 Task: Add a signature Catherine Martinez containing Have a good one, Catherine Martinez to email address softage.10@softage.net and add a folder Public relations
Action: Mouse moved to (128, 113)
Screenshot: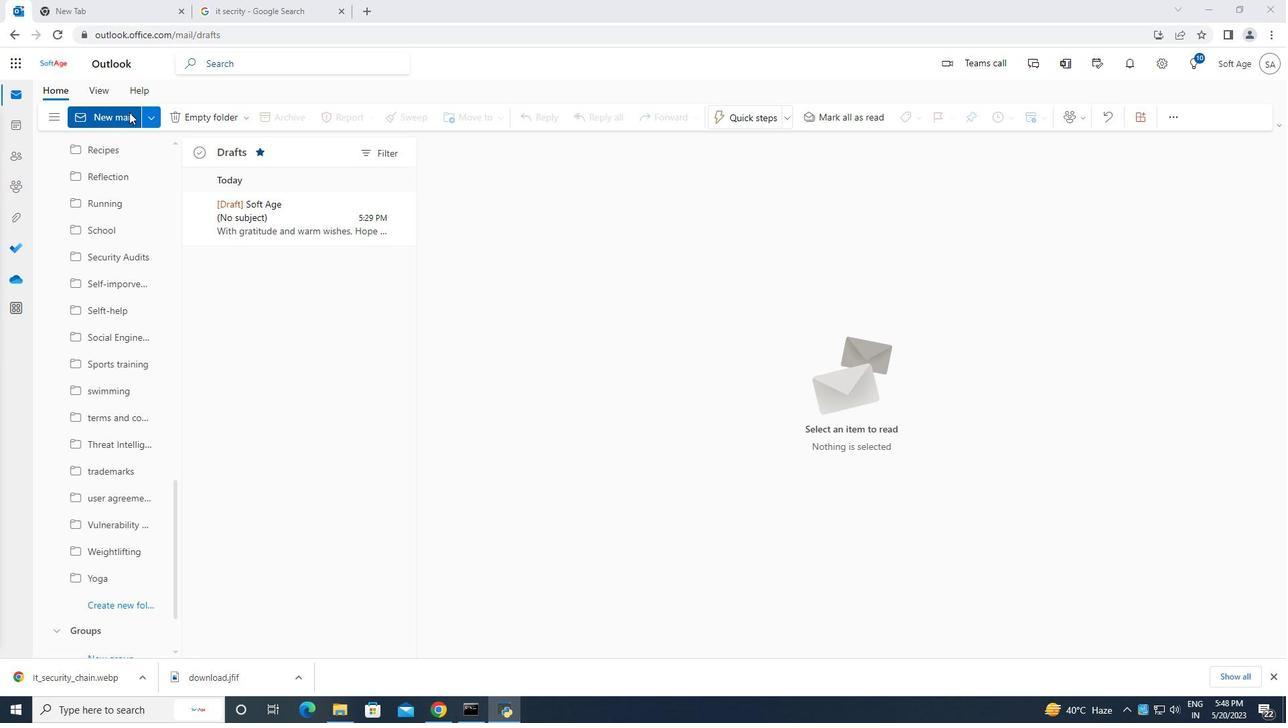 
Action: Mouse pressed left at (128, 113)
Screenshot: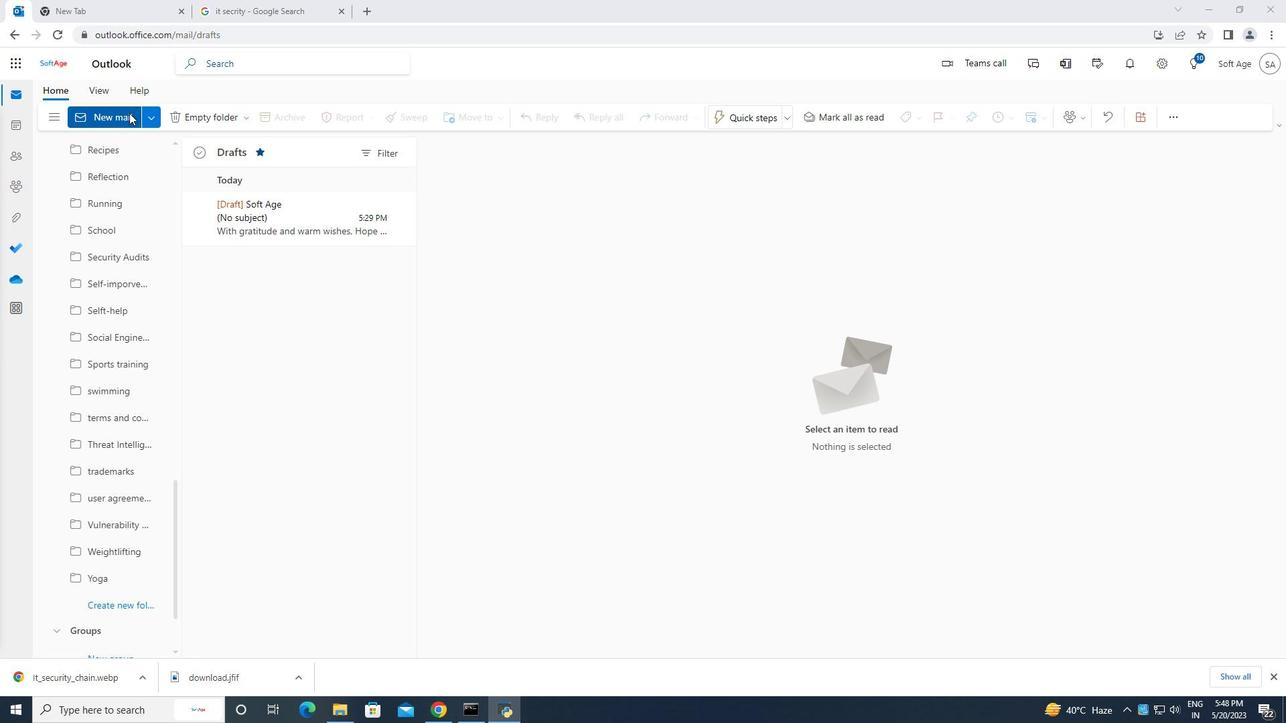
Action: Mouse moved to (867, 116)
Screenshot: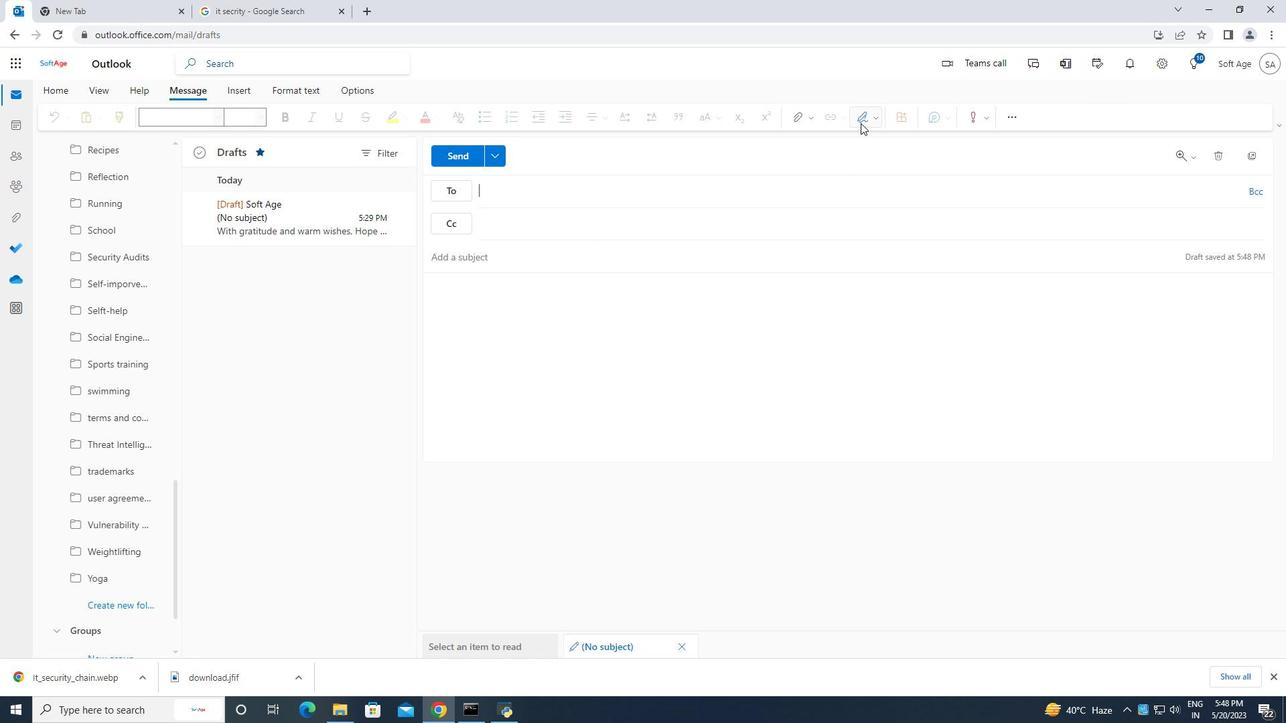 
Action: Mouse pressed left at (867, 116)
Screenshot: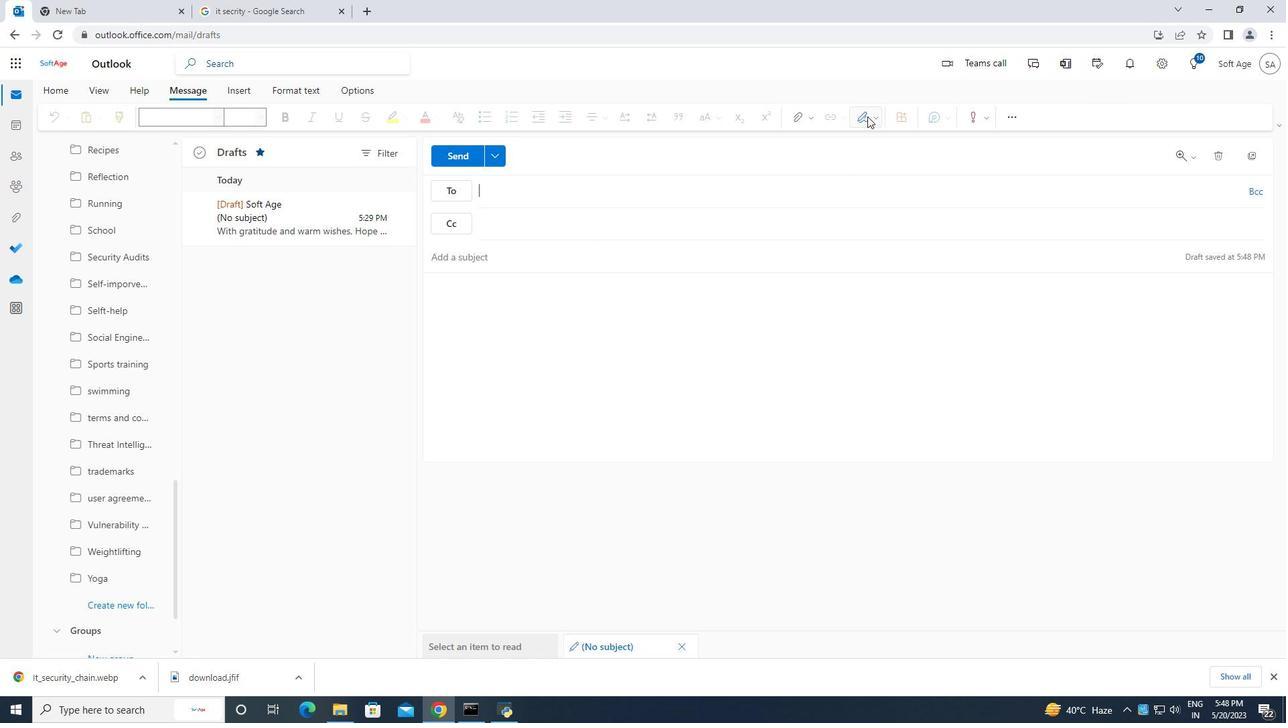 
Action: Mouse moved to (826, 170)
Screenshot: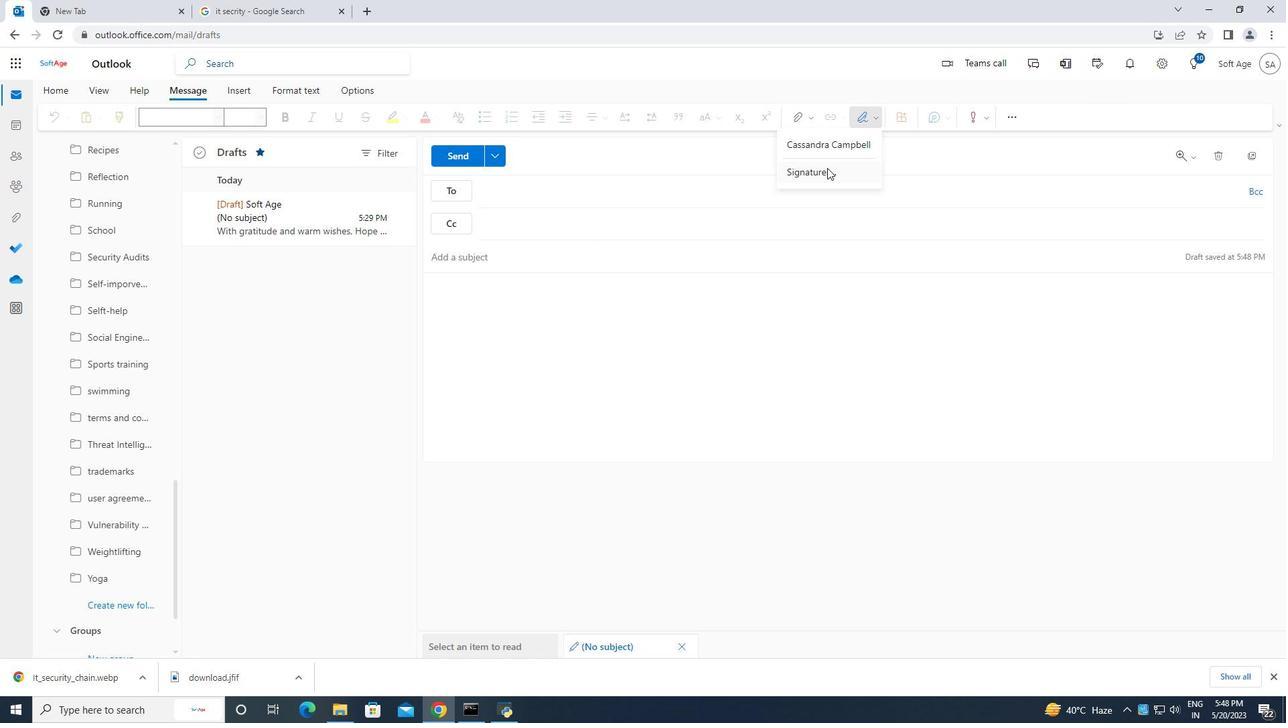 
Action: Mouse pressed left at (826, 170)
Screenshot: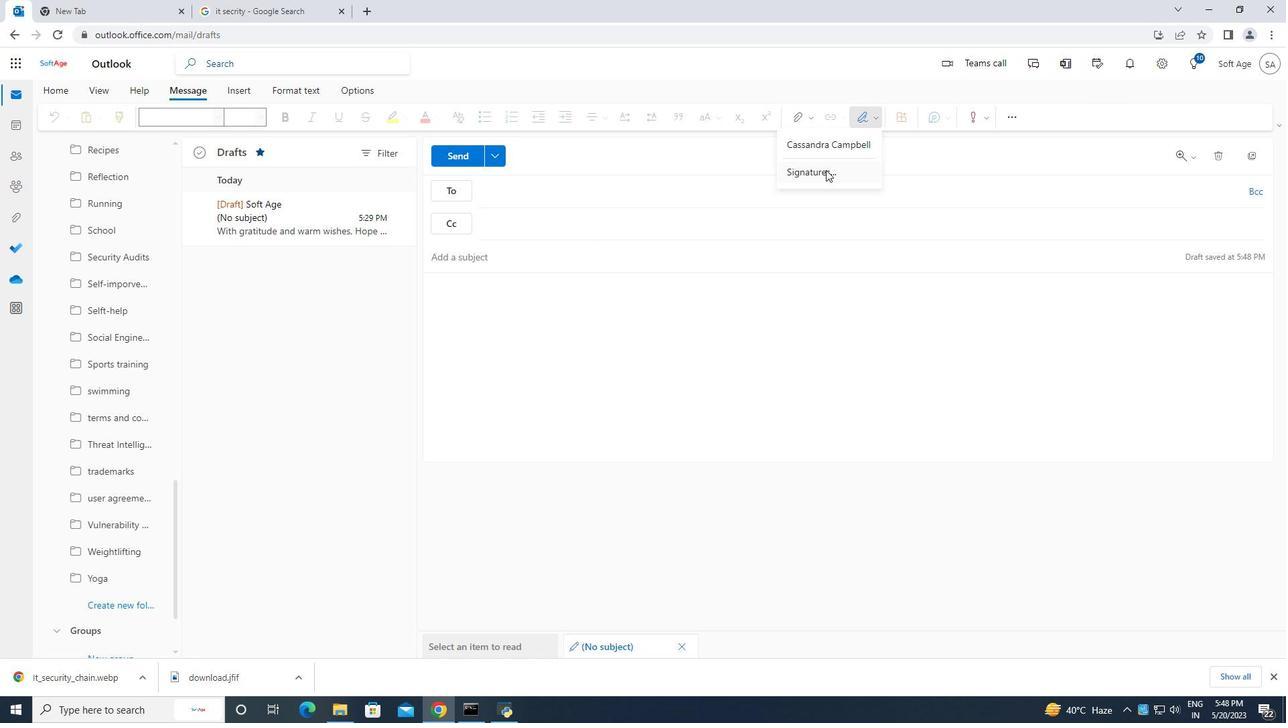 
Action: Mouse moved to (910, 222)
Screenshot: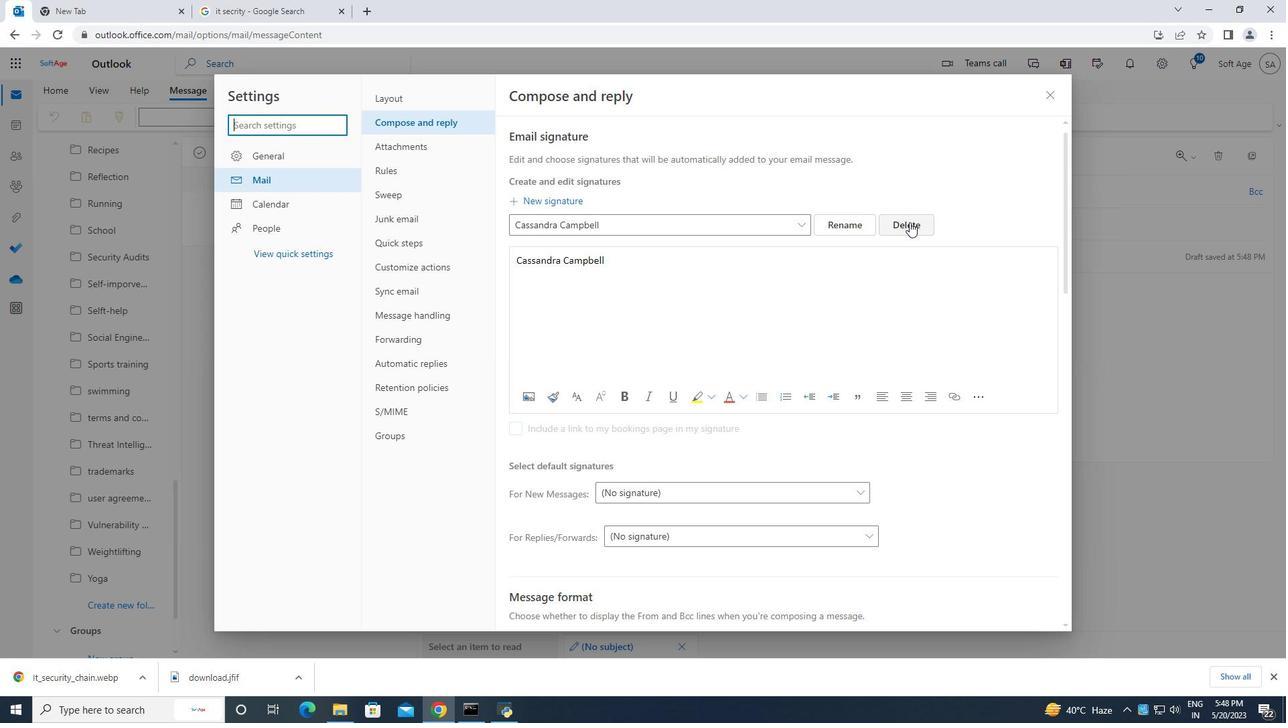 
Action: Mouse pressed left at (910, 222)
Screenshot: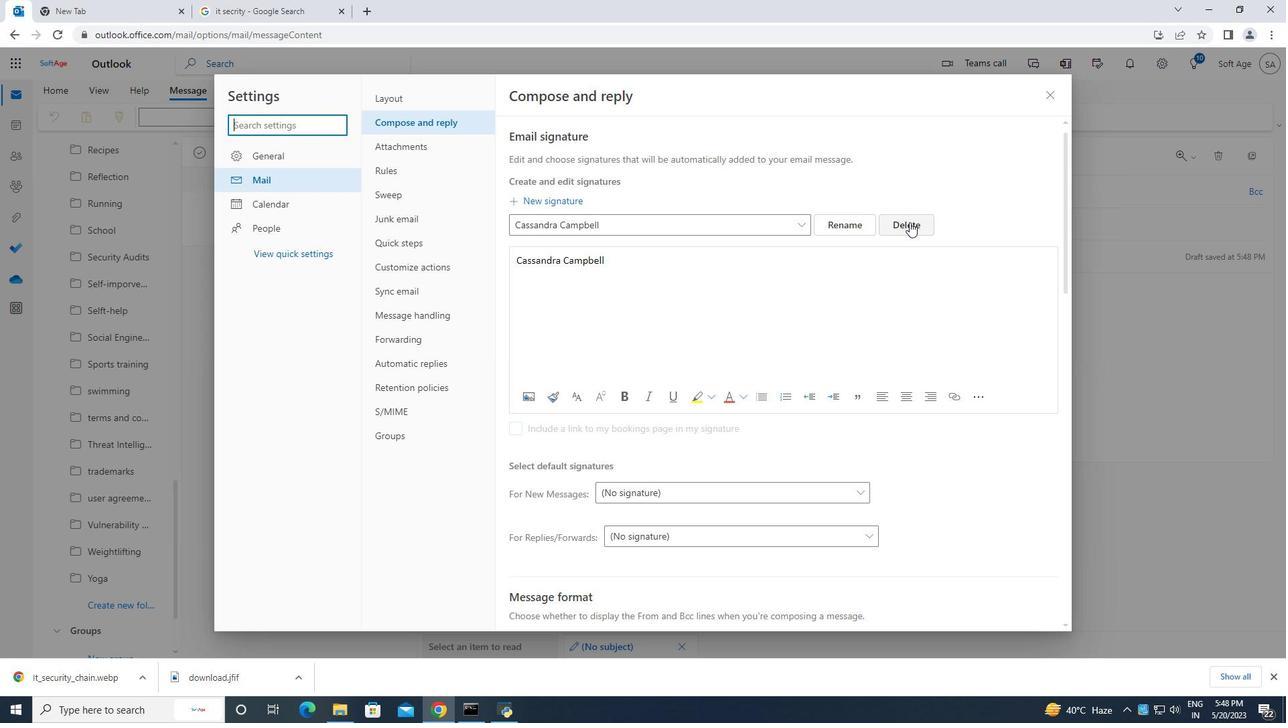 
Action: Mouse moved to (609, 227)
Screenshot: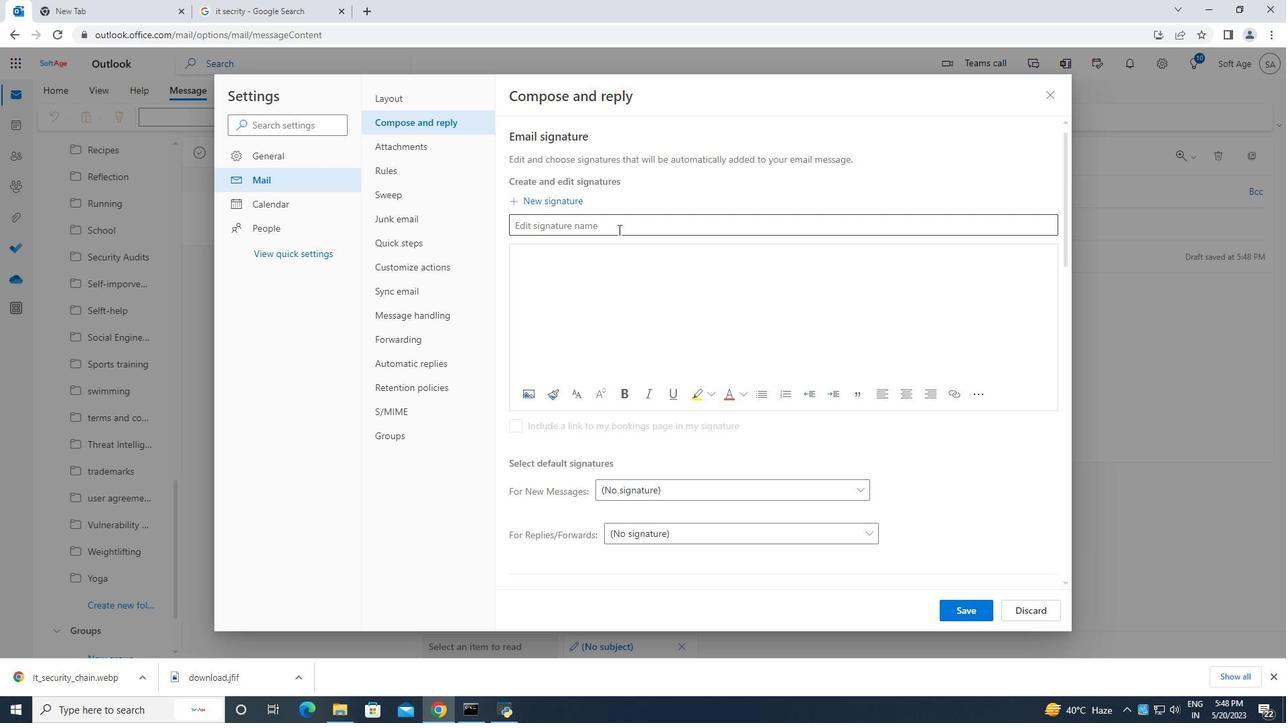 
Action: Mouse pressed left at (609, 227)
Screenshot: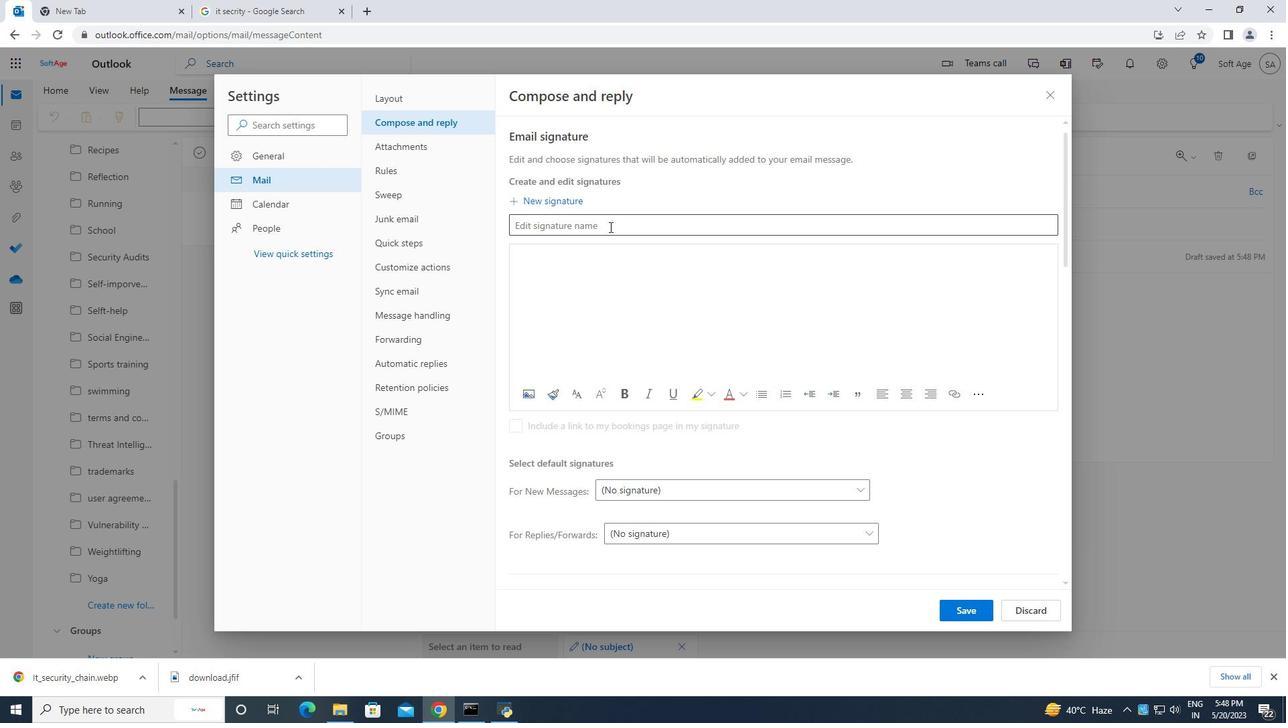 
Action: Key pressed <Key.caps_lock>C<Key.caps_lock>atherine<Key.space><Key.caps_lock>M<Key.caps_lock>artinez
Screenshot: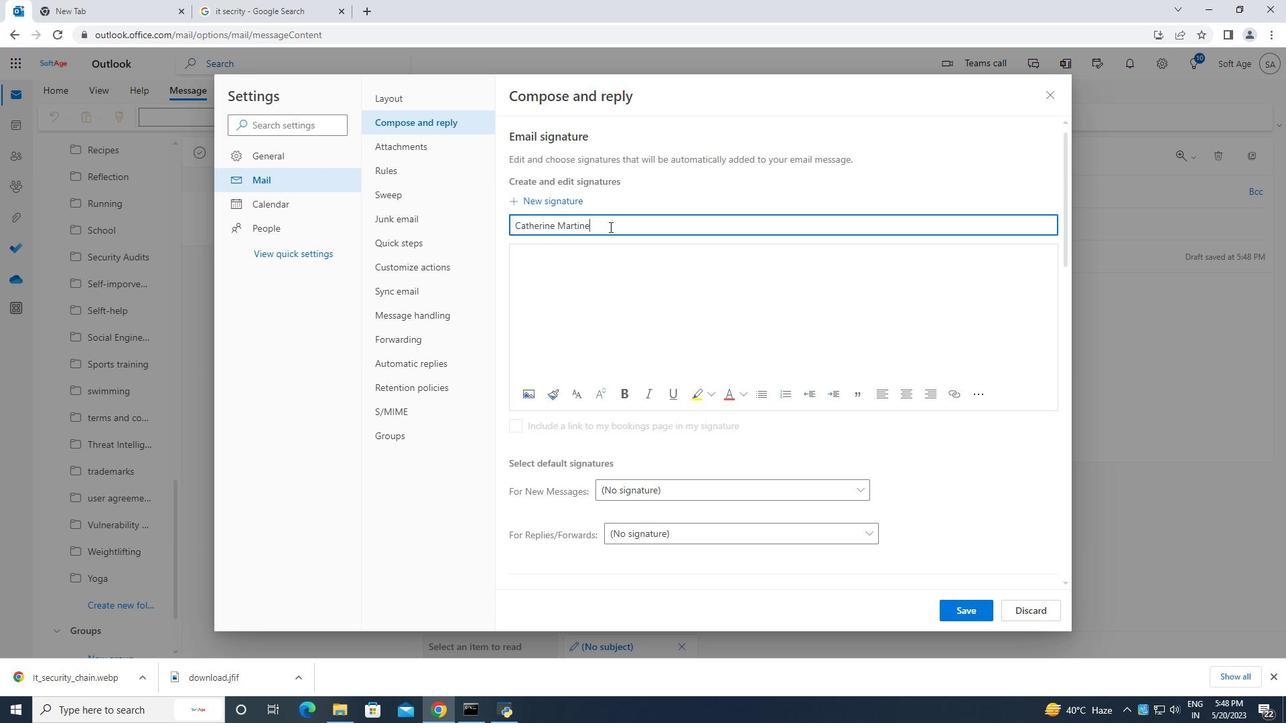 
Action: Mouse moved to (566, 255)
Screenshot: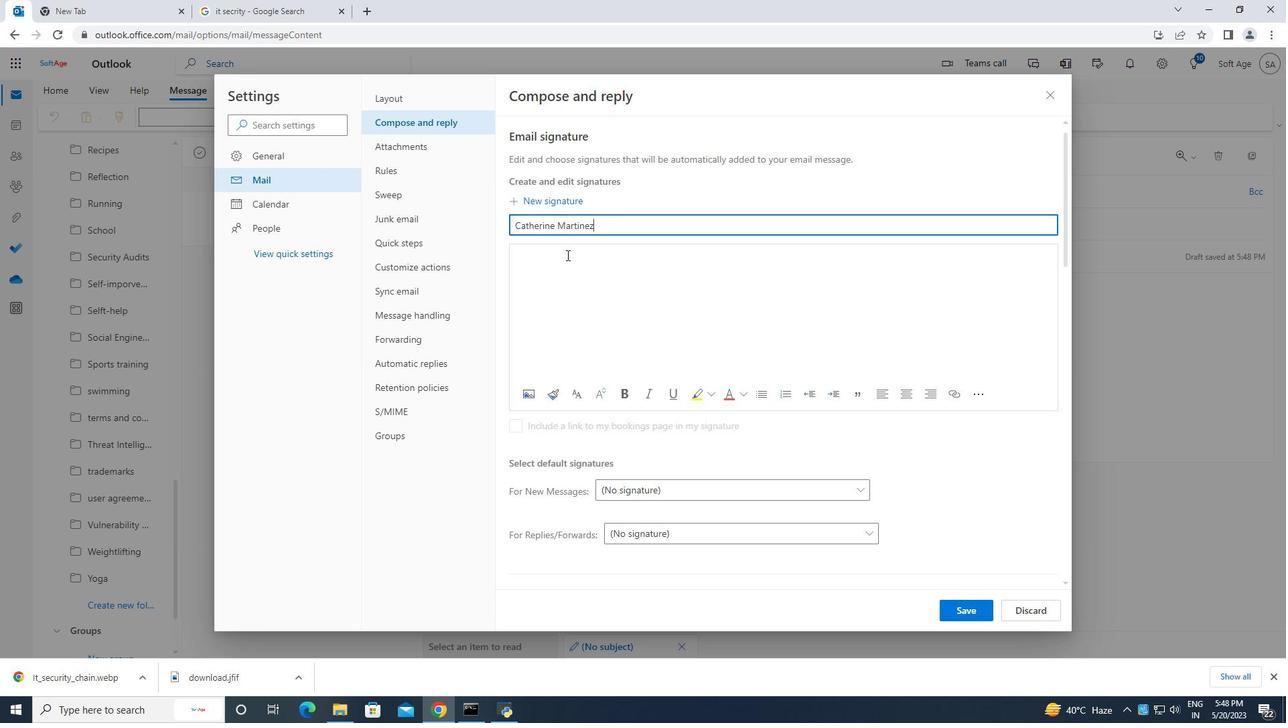 
Action: Mouse pressed left at (566, 255)
Screenshot: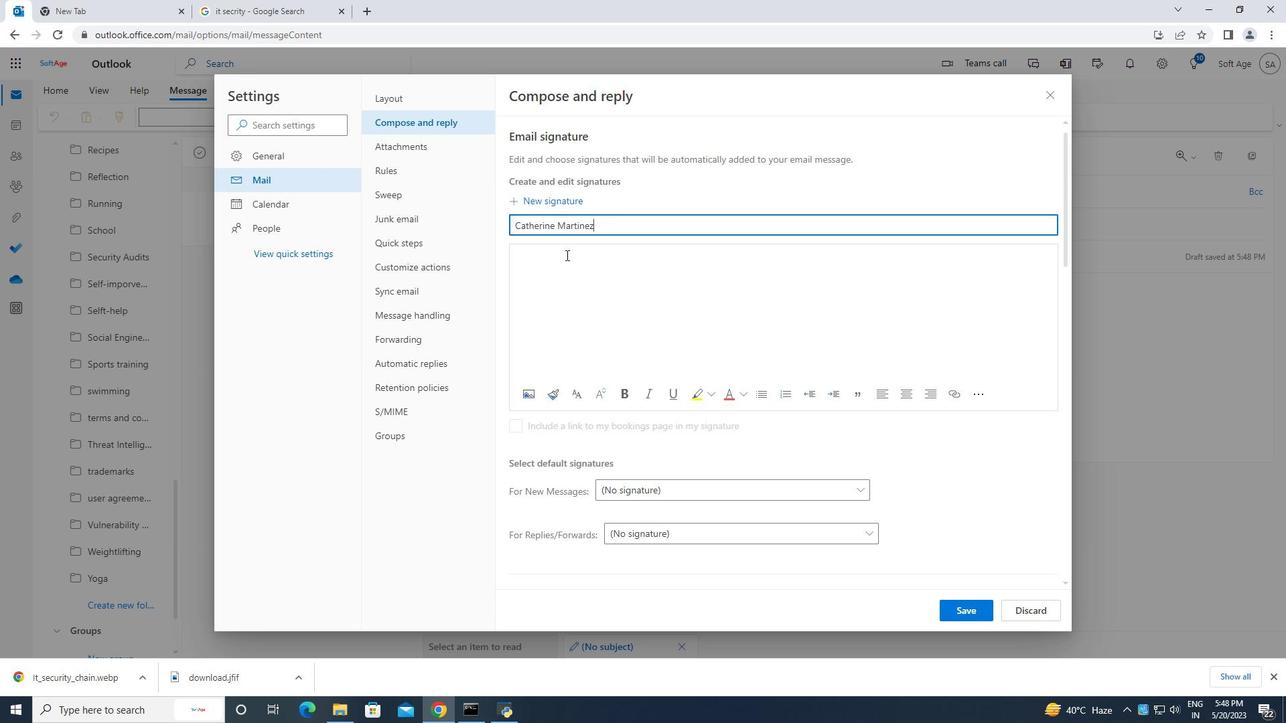 
Action: Mouse moved to (564, 255)
Screenshot: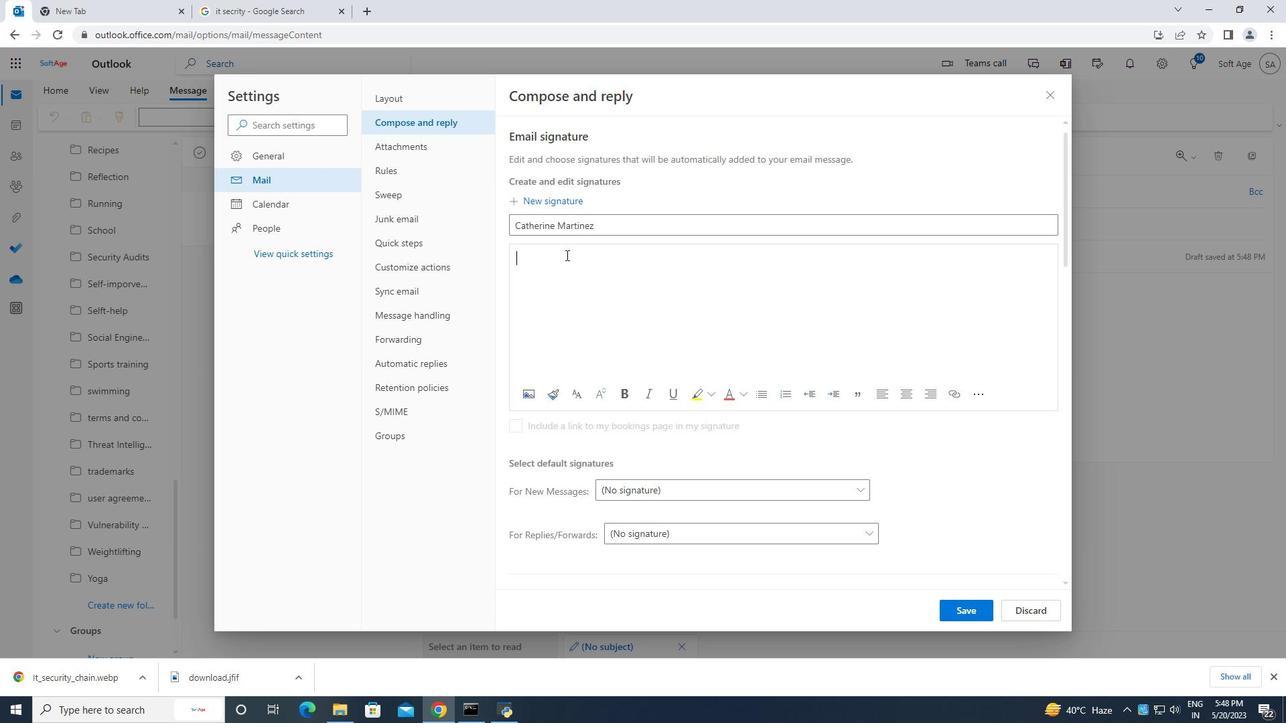 
Action: Key pressed <Key.caps_lock>C<Key.caps_lock>atherine<Key.space><Key.caps_lock>M<Key.caps_lock>artinez
Screenshot: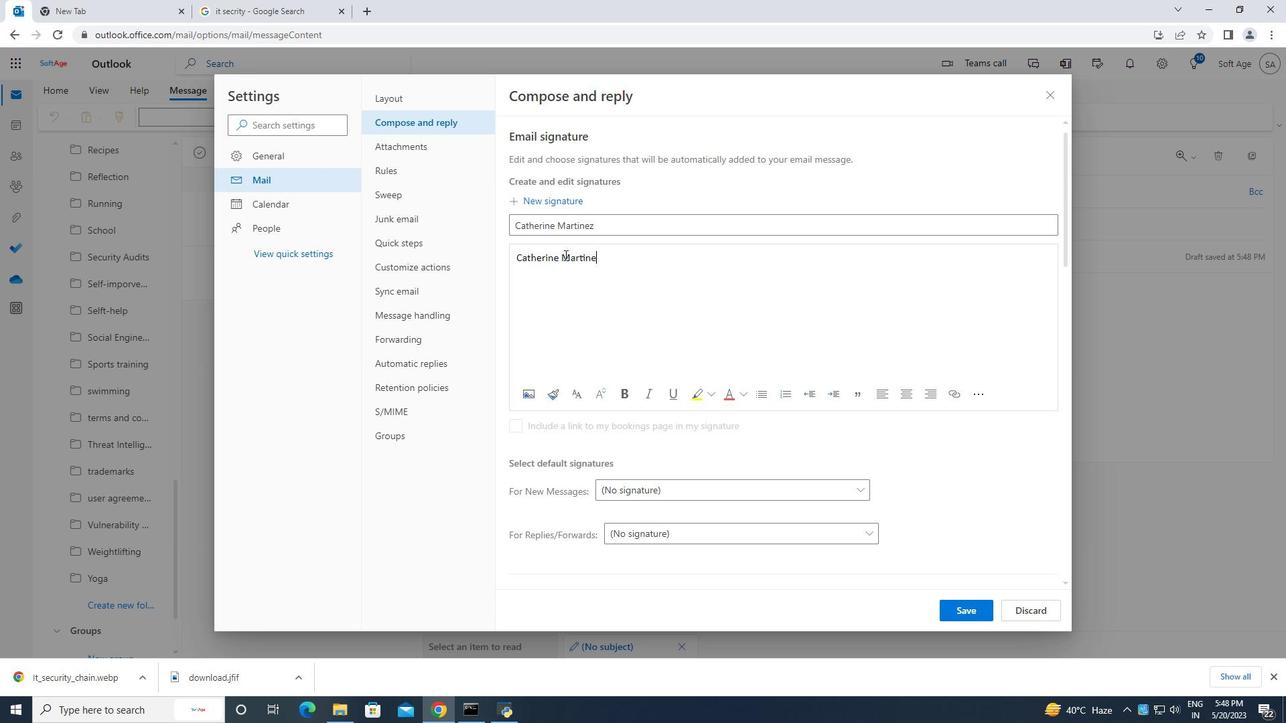 
Action: Mouse moved to (978, 611)
Screenshot: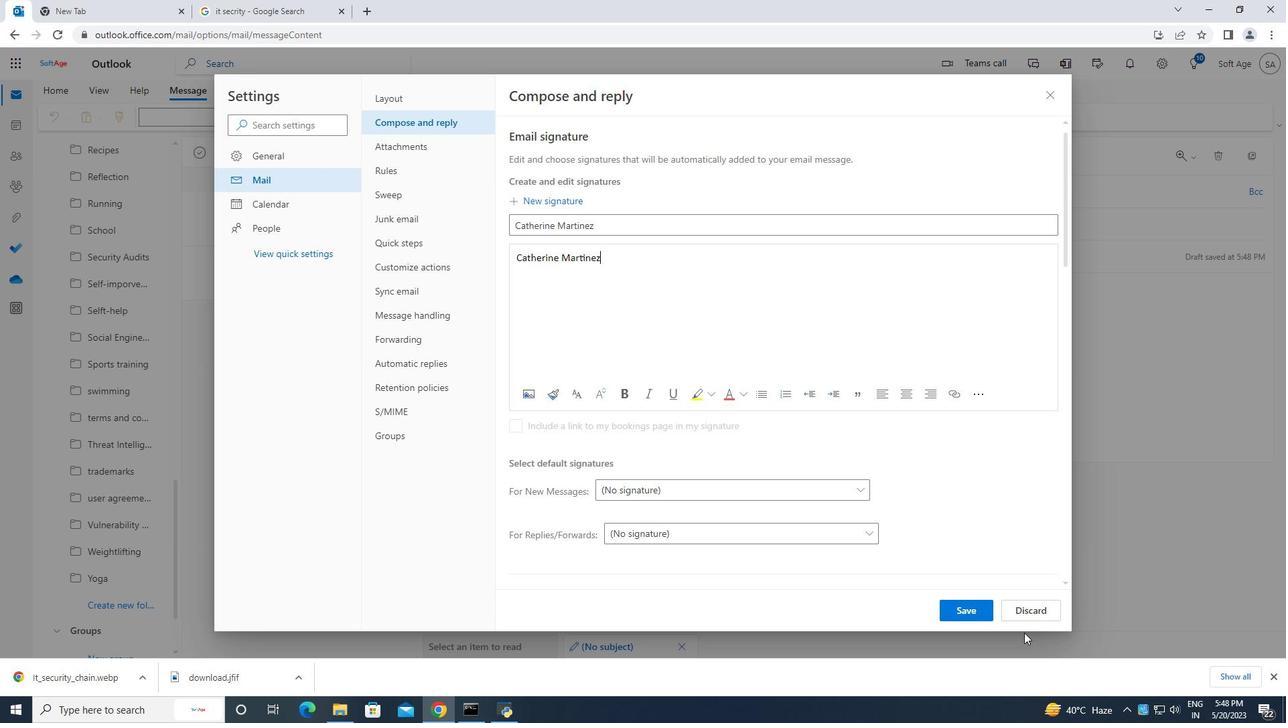 
Action: Mouse pressed left at (978, 611)
Screenshot: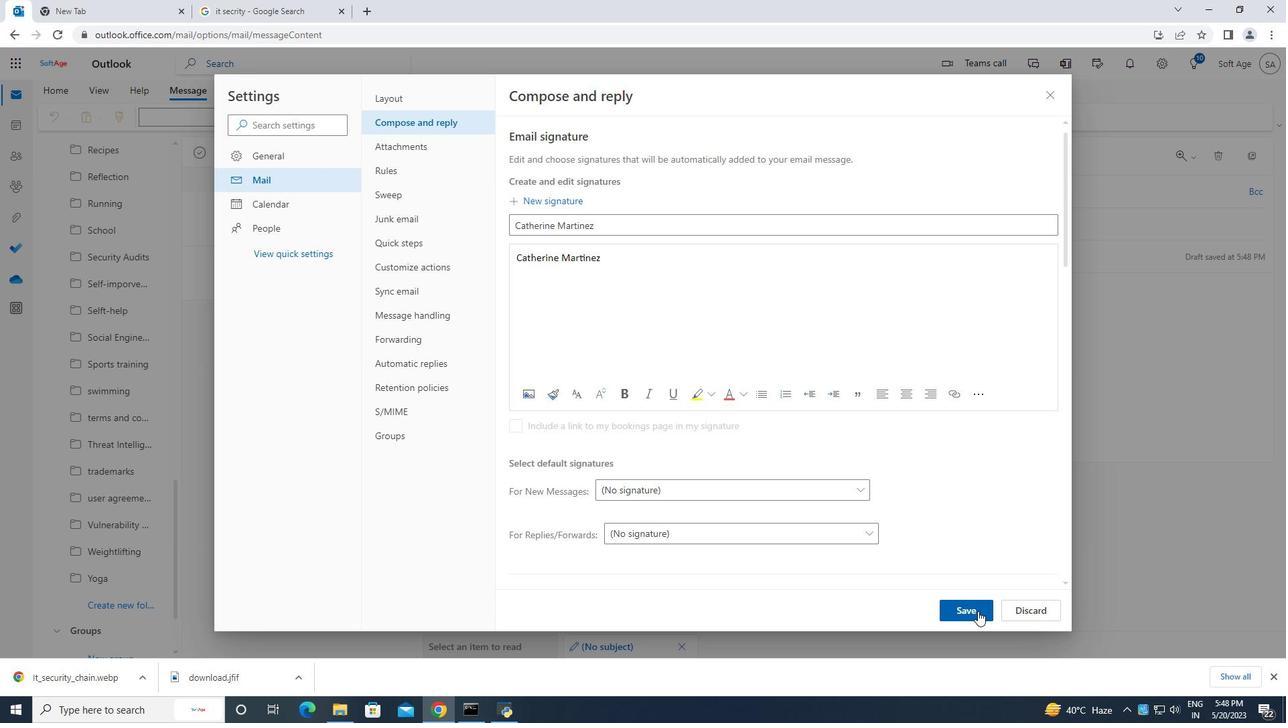 
Action: Mouse moved to (1060, 95)
Screenshot: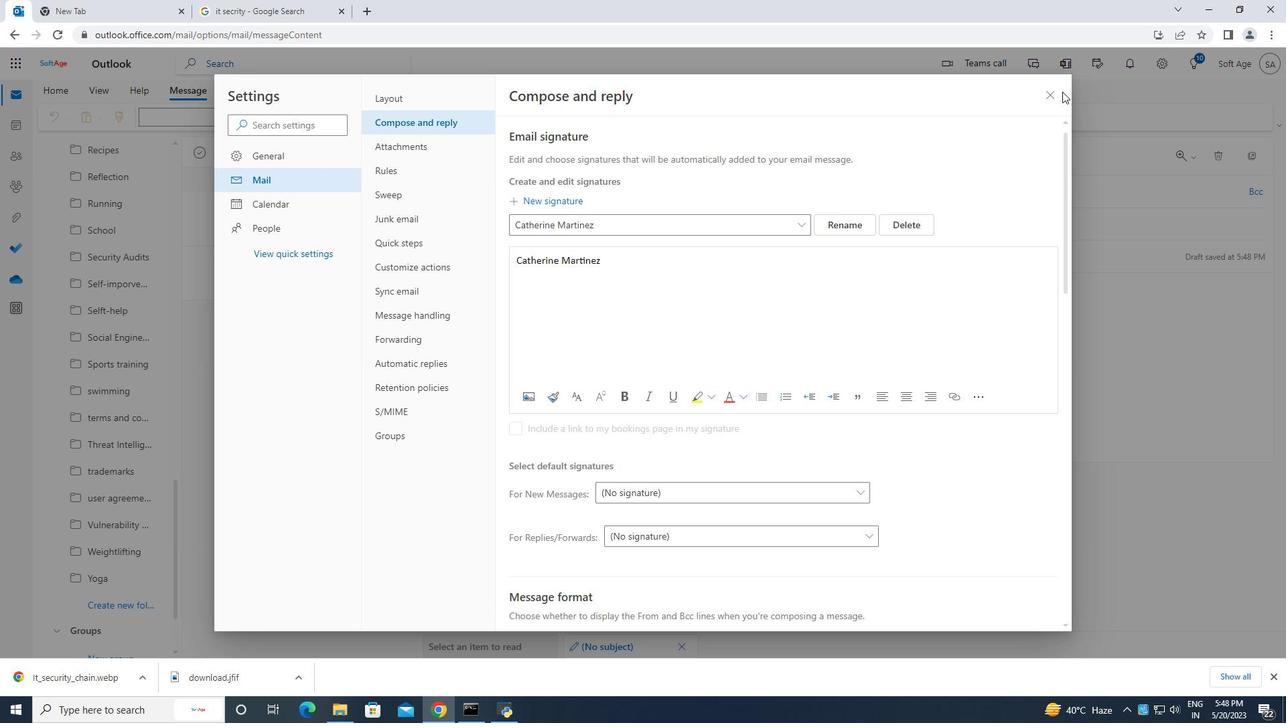 
Action: Mouse pressed left at (1060, 95)
Screenshot: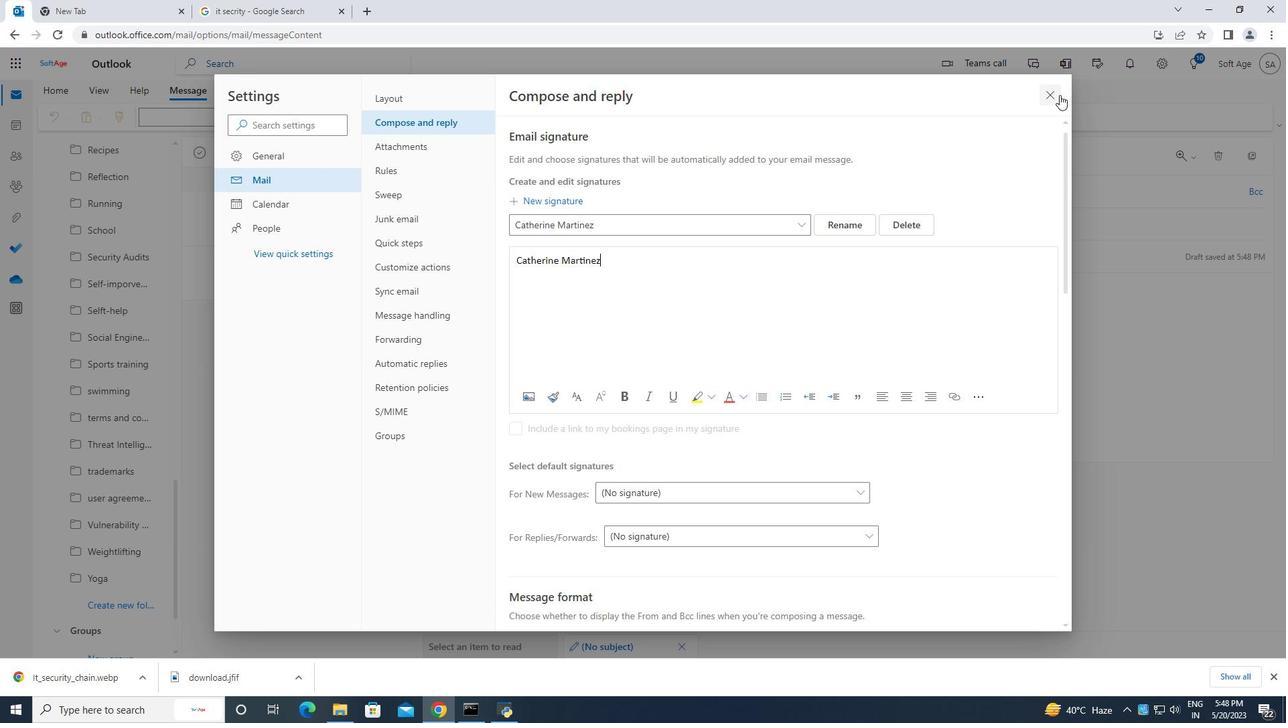 
Action: Mouse moved to (860, 113)
Screenshot: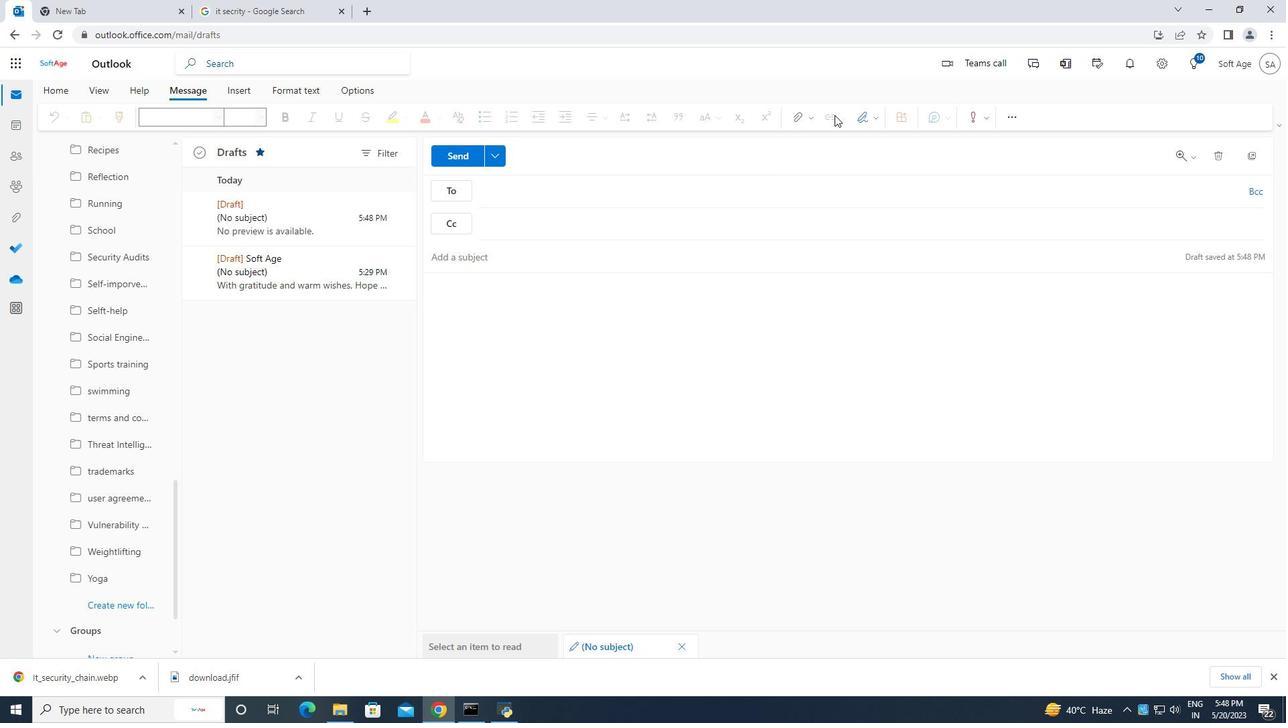
Action: Mouse pressed left at (860, 113)
Screenshot: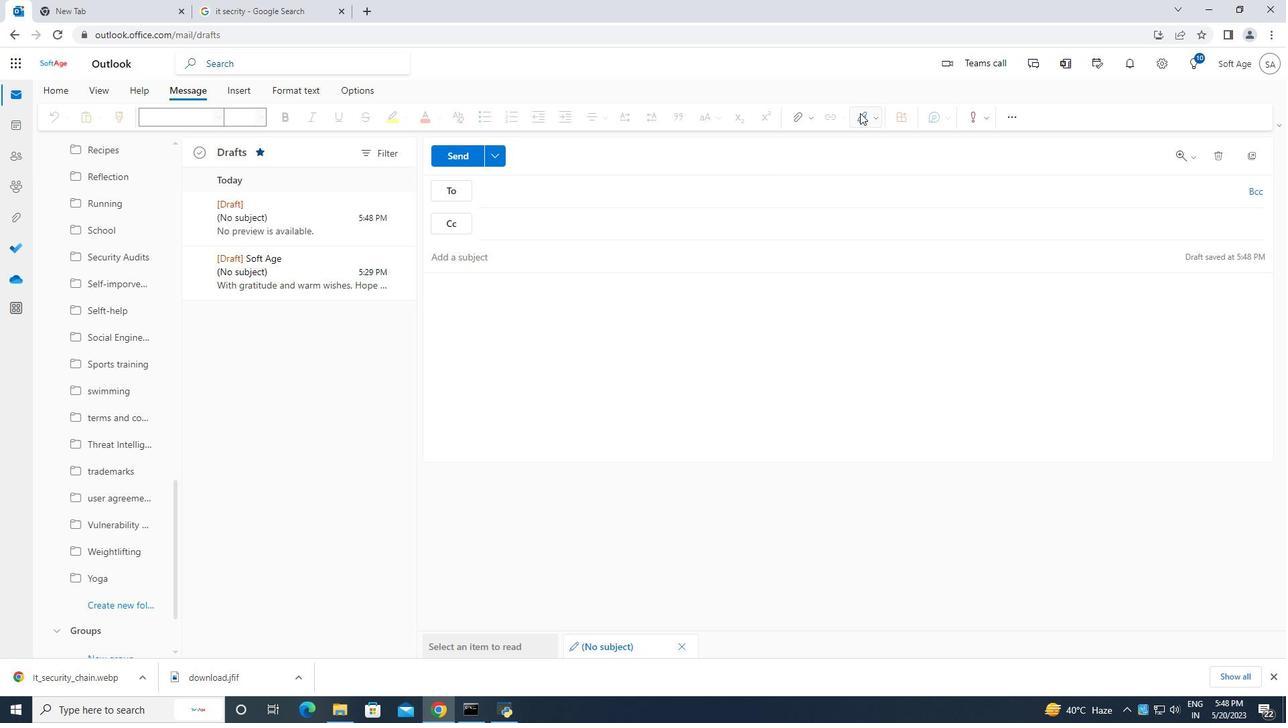 
Action: Mouse moved to (827, 145)
Screenshot: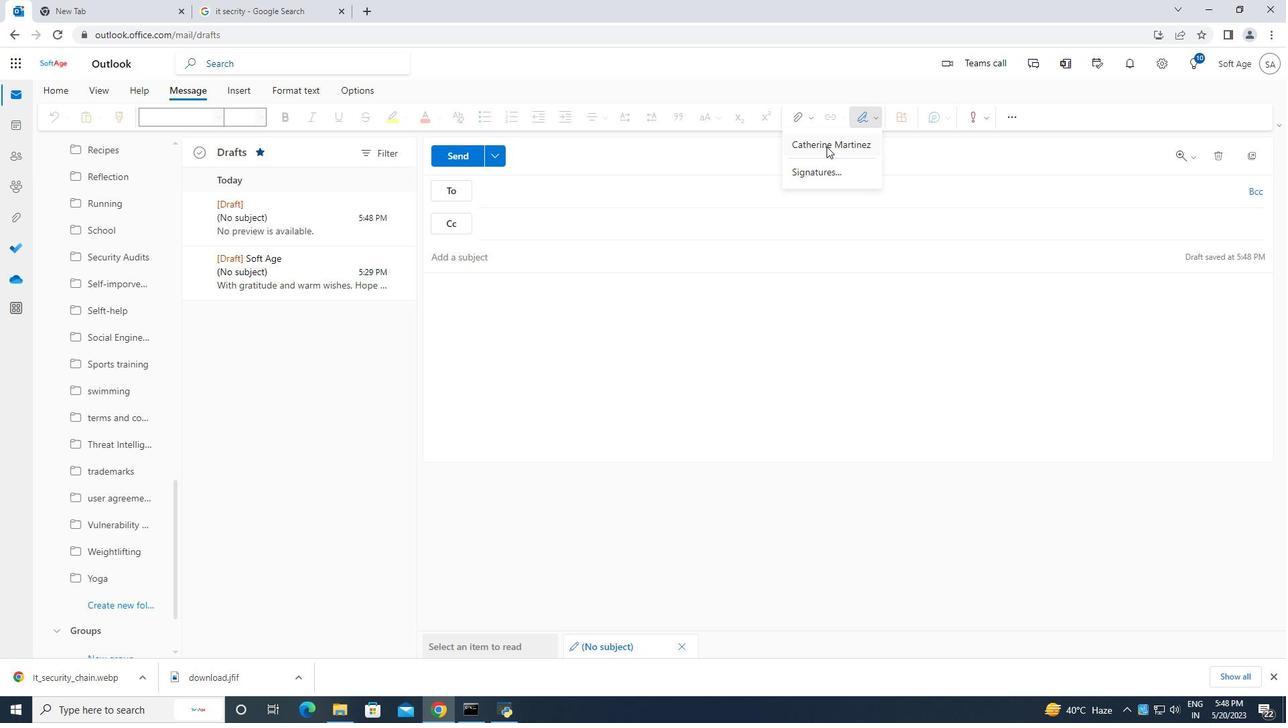 
Action: Mouse pressed left at (827, 145)
Screenshot: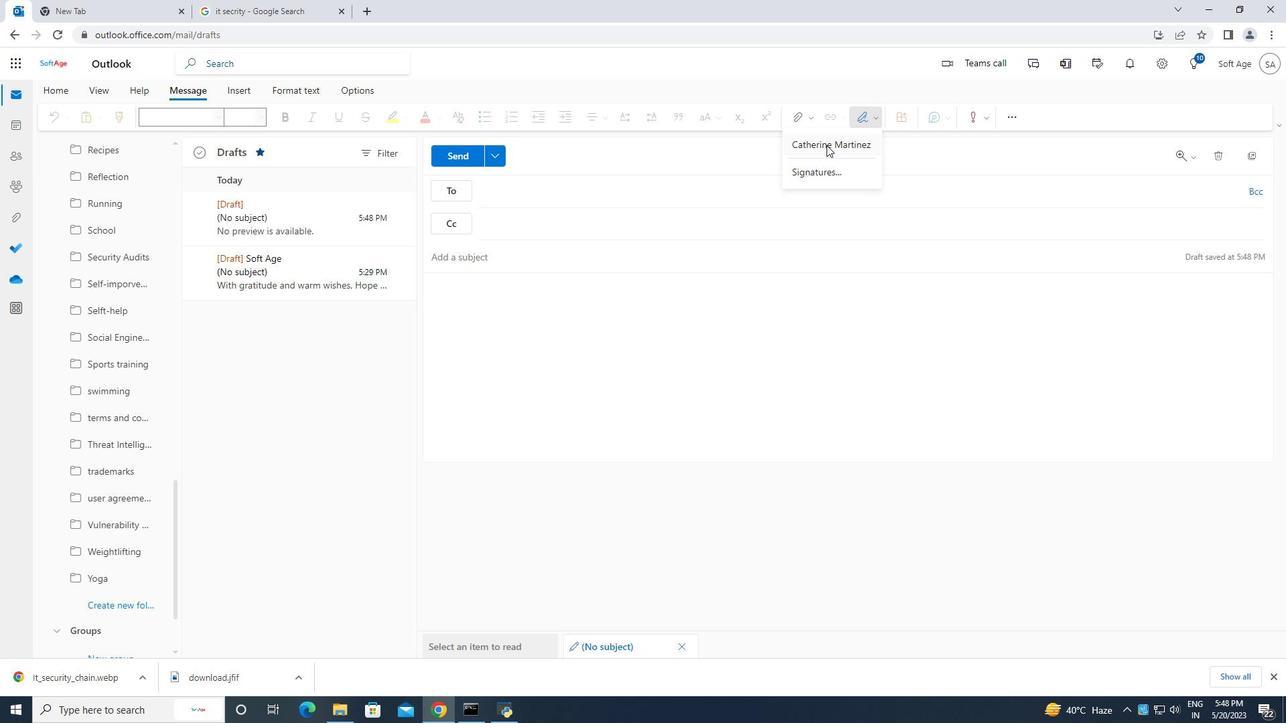 
Action: Mouse moved to (456, 288)
Screenshot: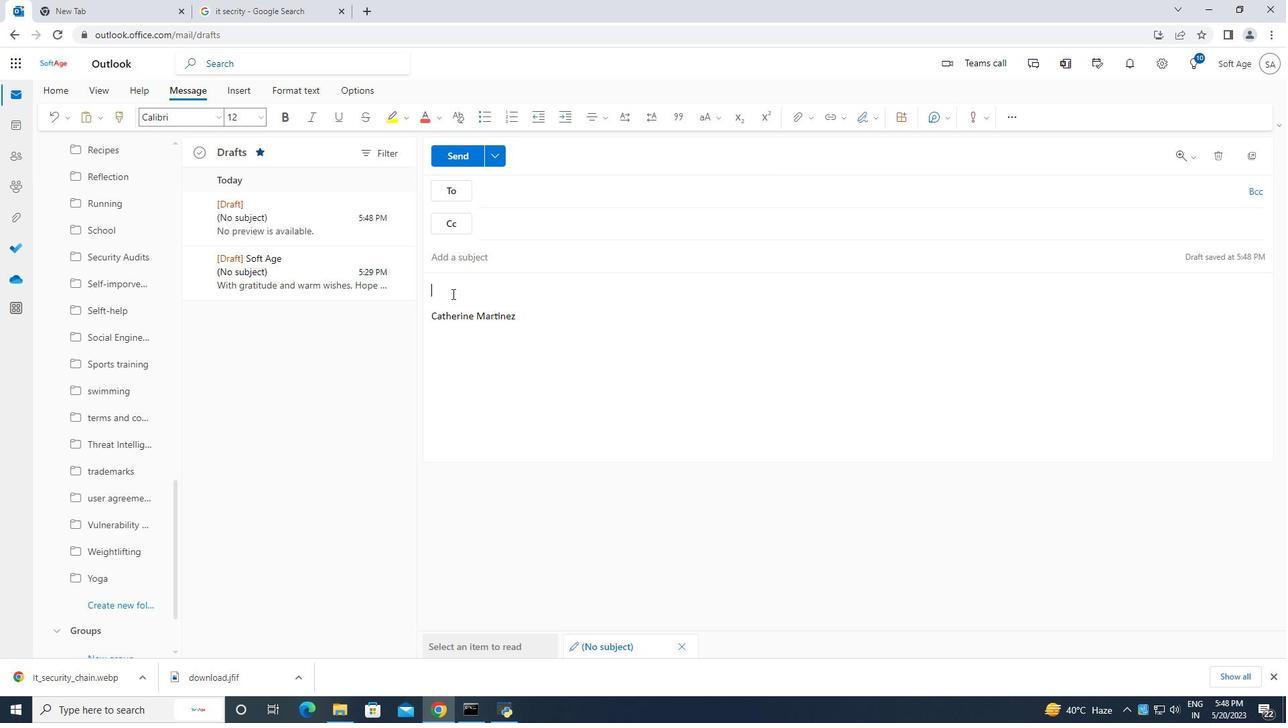 
Action: Key pressed <Key.caps_lock>C<Key.caps_lock>ontaing<Key.space><Key.caps_lock>H<Key.caps_lock>ave<Key.space>a<Key.space>good<Key.space>one
Screenshot: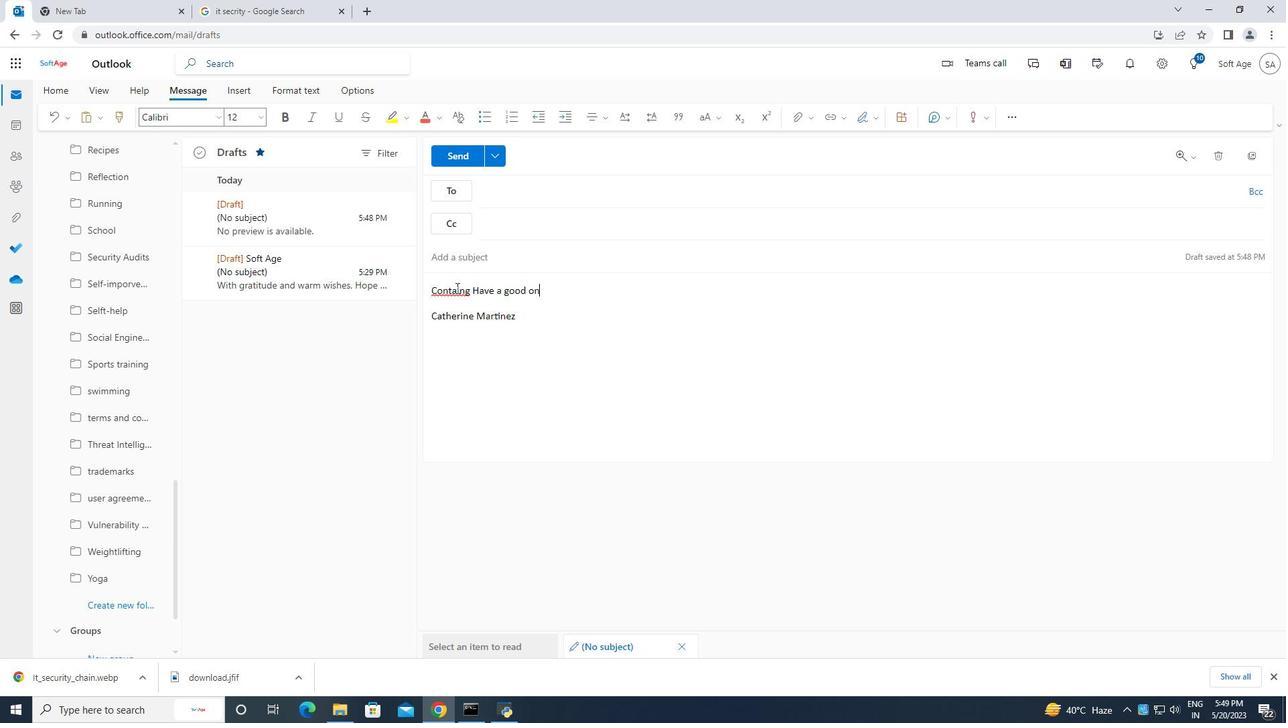 
Action: Mouse moved to (461, 290)
Screenshot: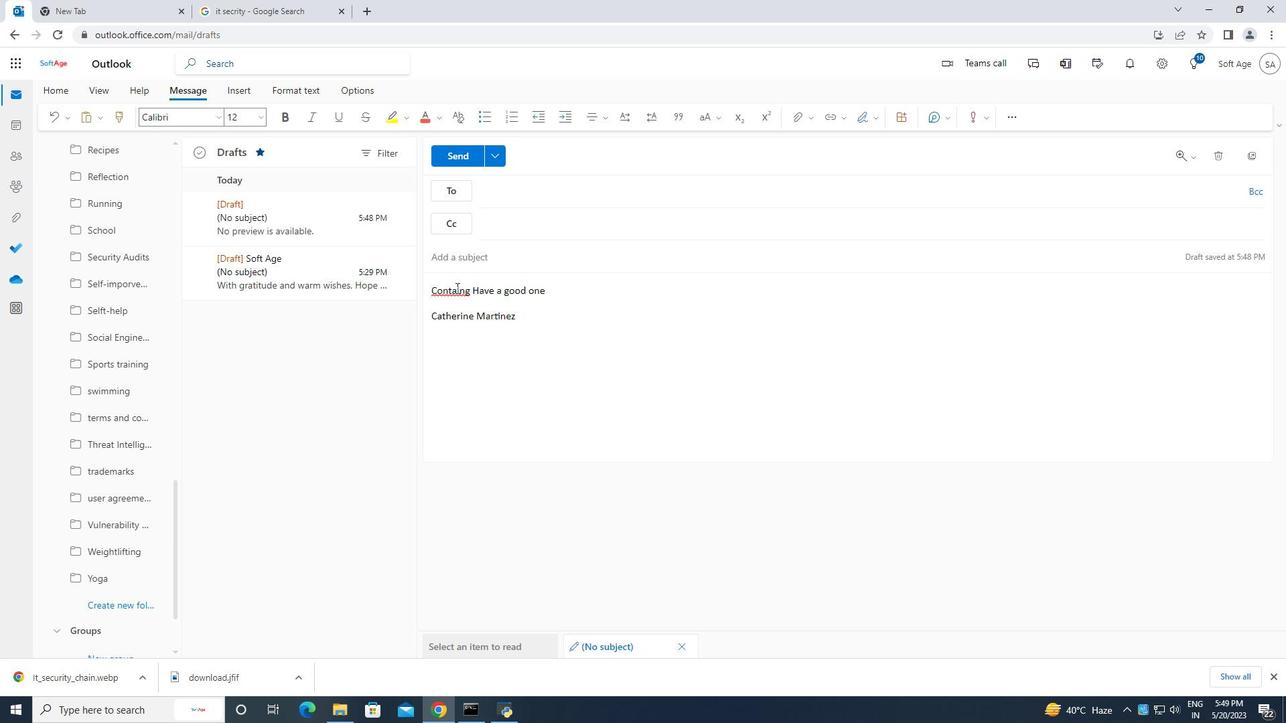 
Action: Mouse pressed left at (461, 290)
Screenshot: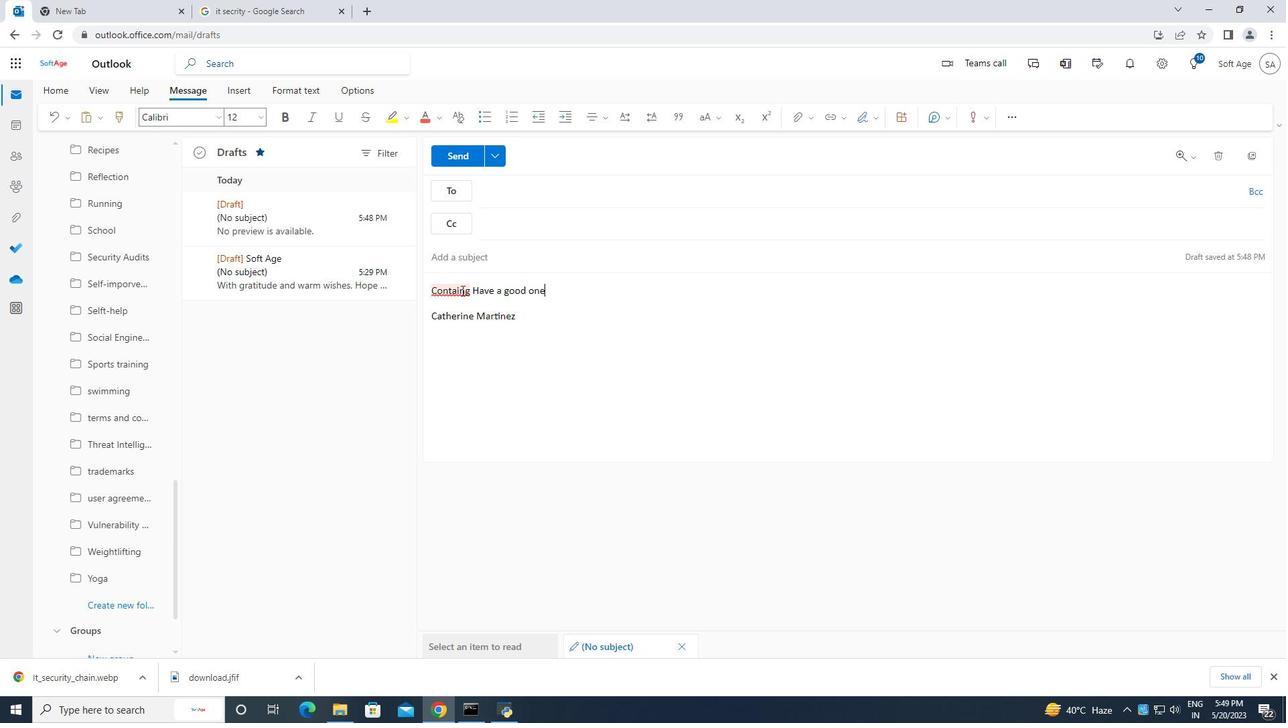 
Action: Mouse moved to (466, 292)
Screenshot: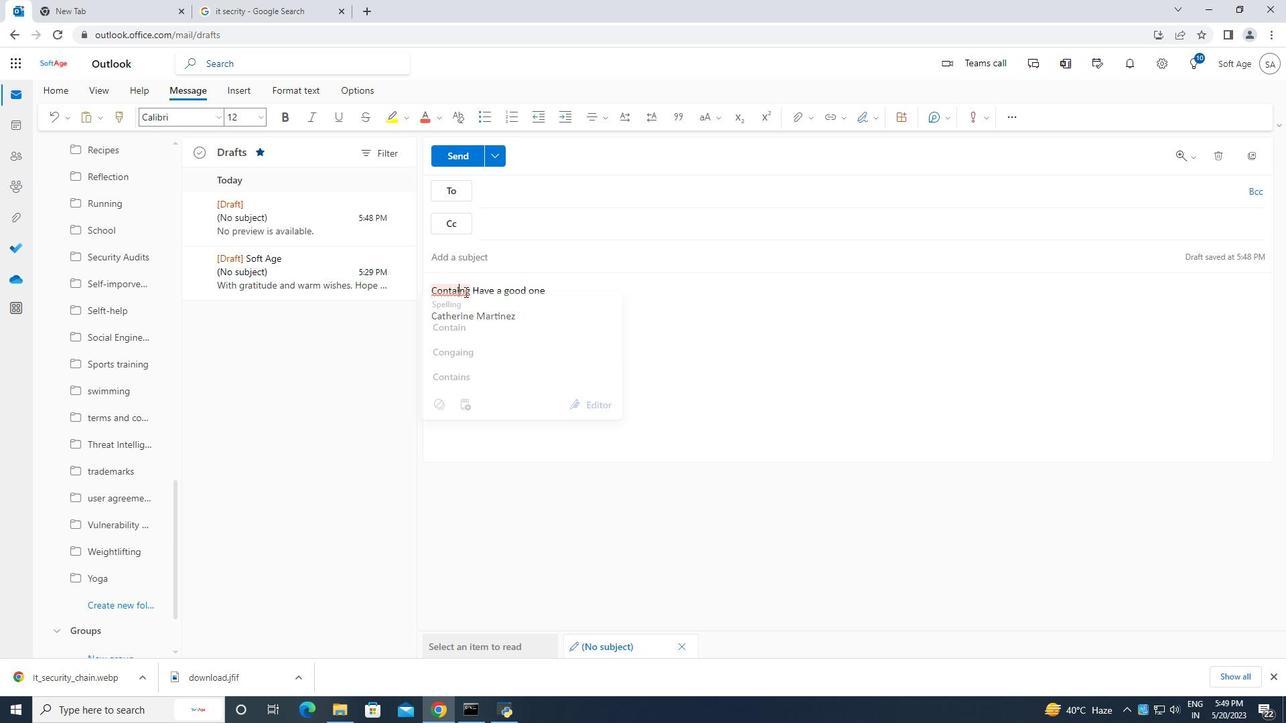 
Action: Mouse pressed left at (466, 292)
Screenshot: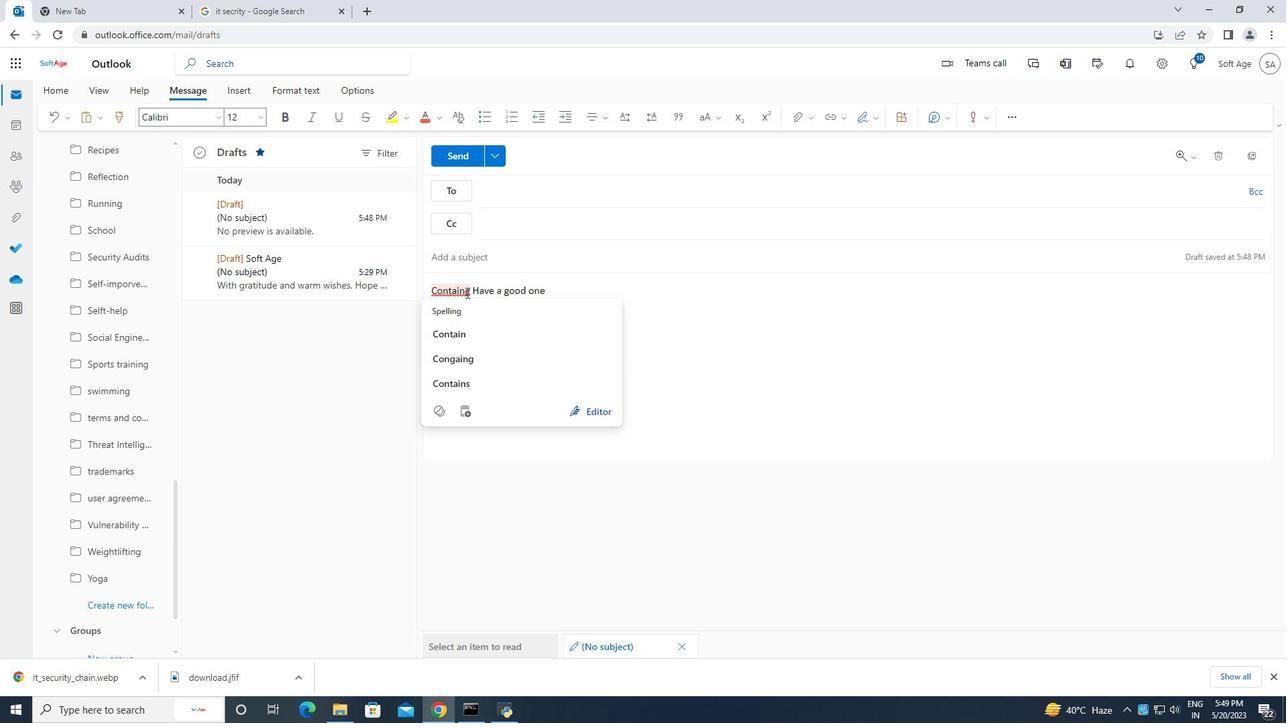 
Action: Mouse moved to (467, 293)
Screenshot: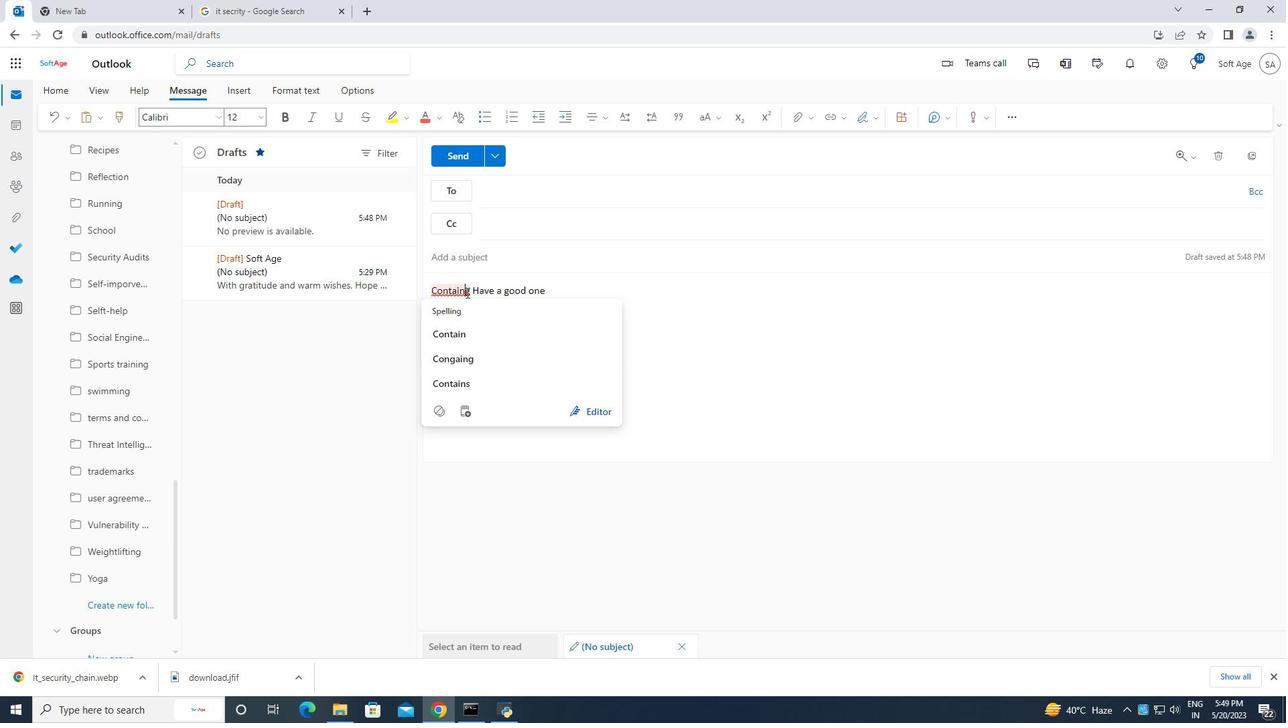 
Action: Key pressed in
Screenshot: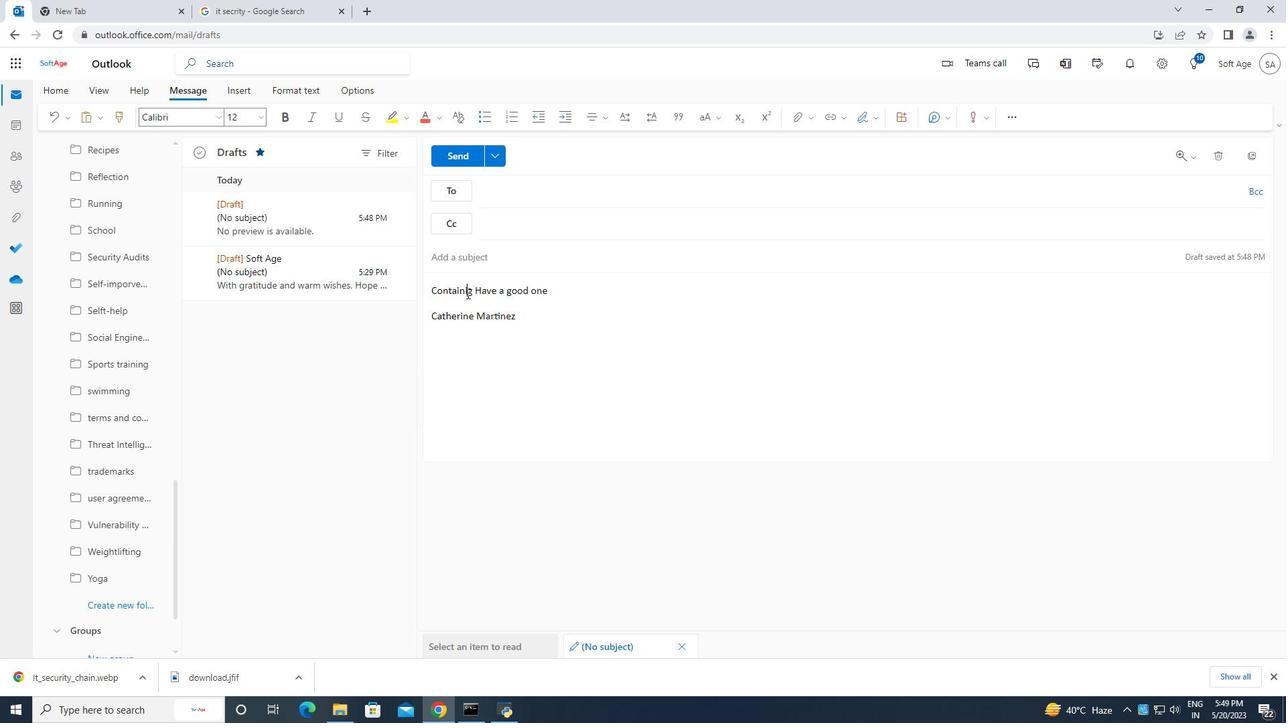
Action: Mouse moved to (566, 292)
Screenshot: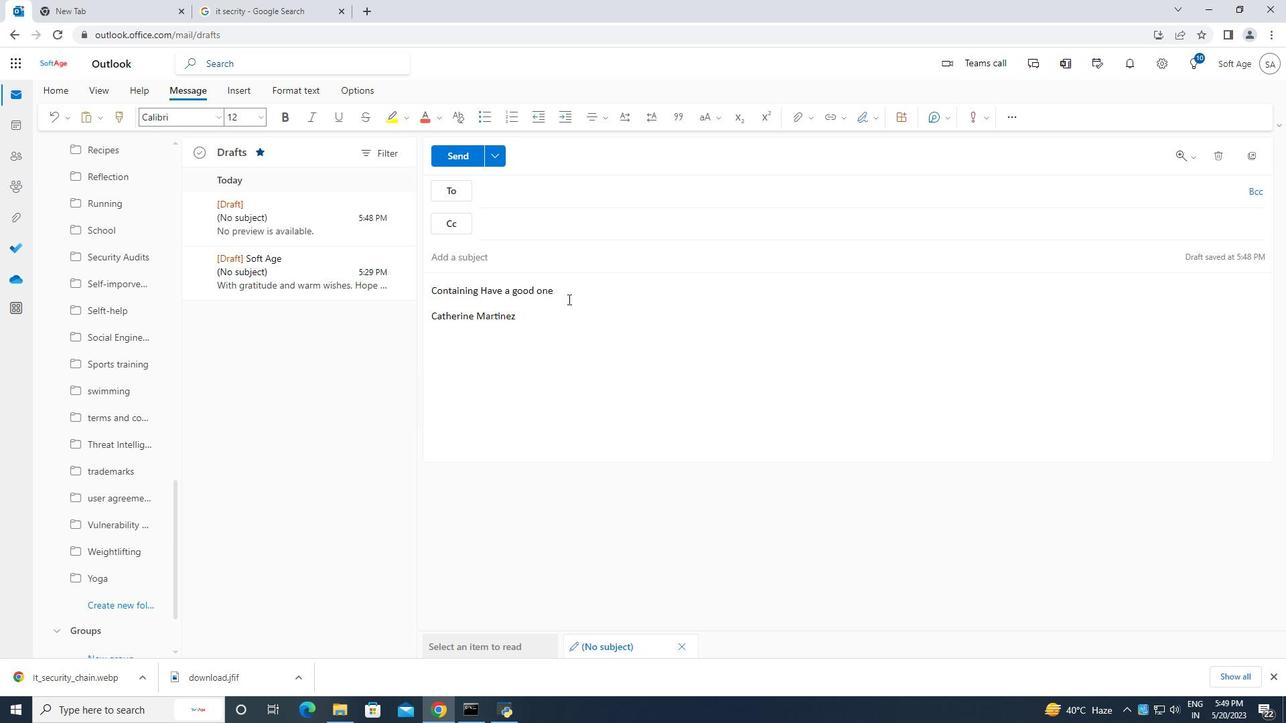 
Action: Mouse pressed left at (566, 292)
Screenshot: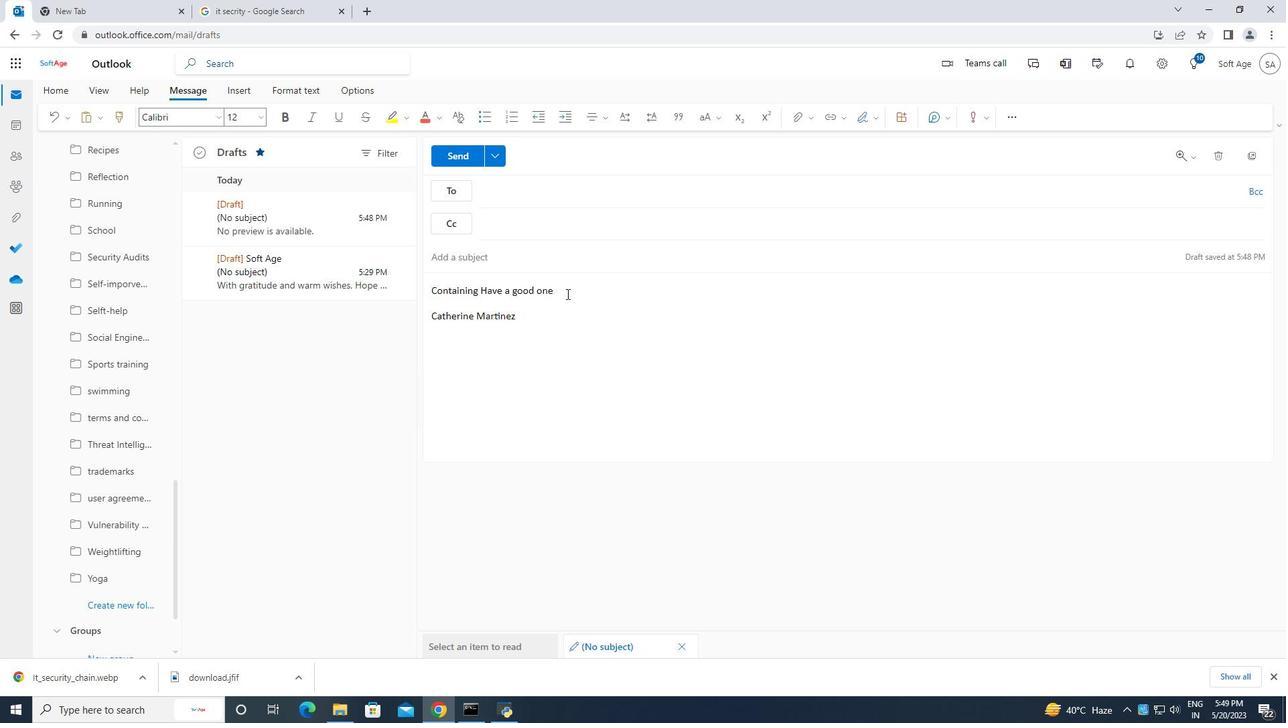 
Action: Mouse moved to (560, 289)
Screenshot: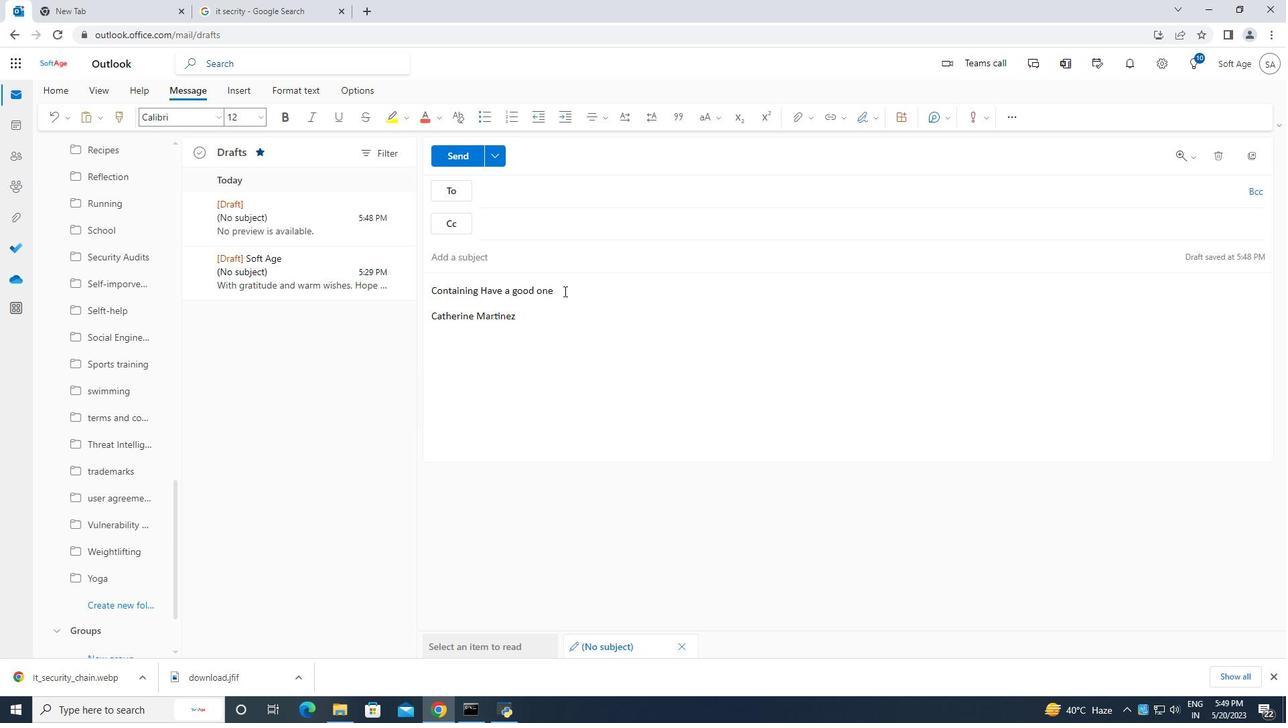 
Action: Key pressed ,
Screenshot: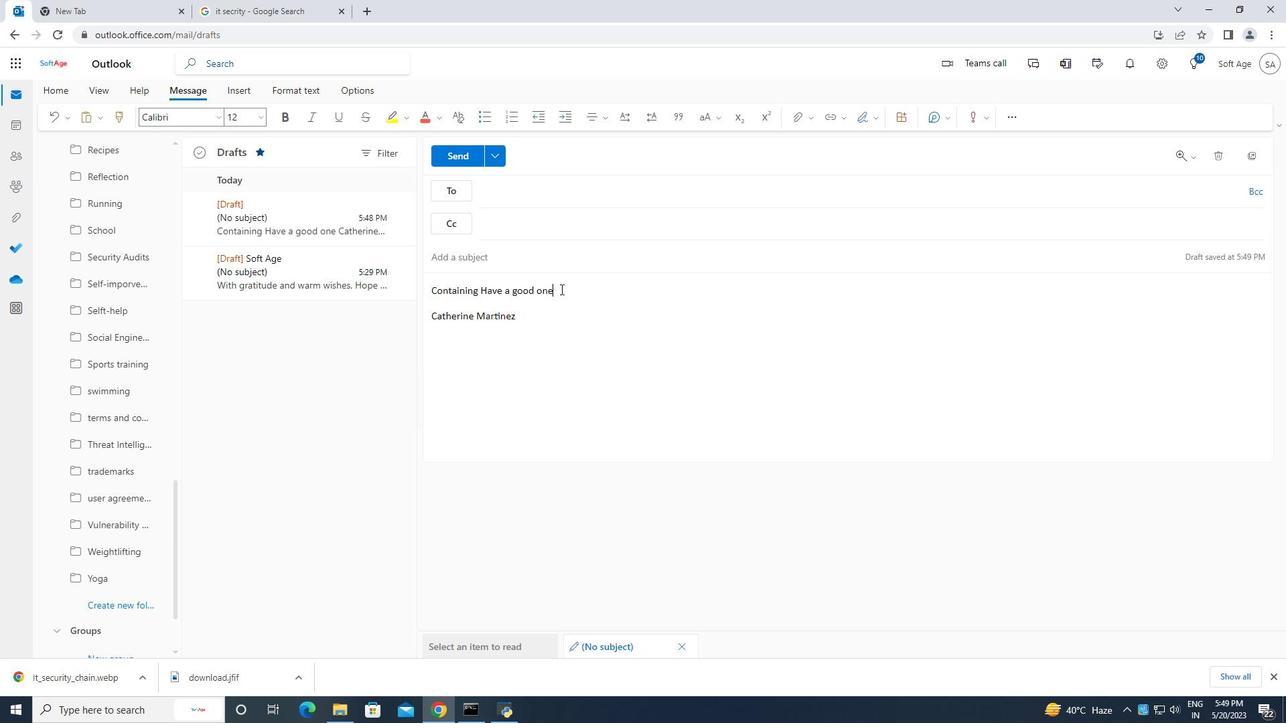 
Action: Mouse moved to (484, 192)
Screenshot: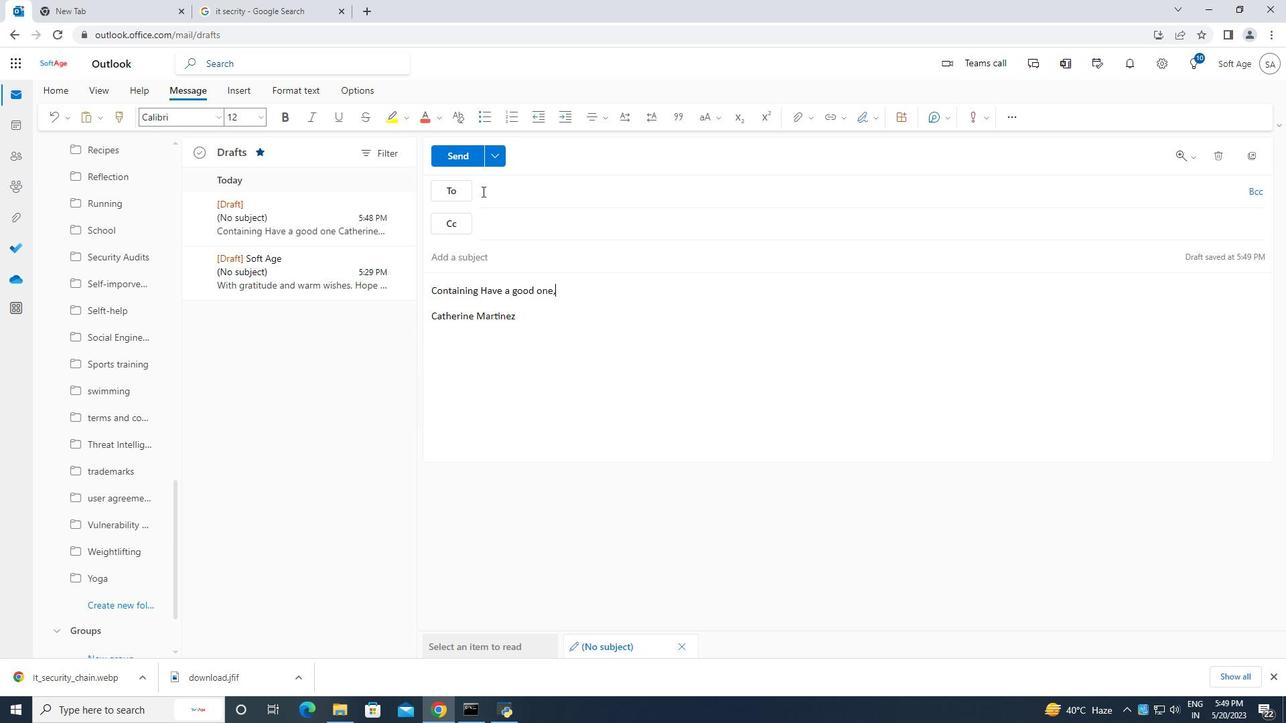 
Action: Mouse pressed left at (484, 192)
Screenshot: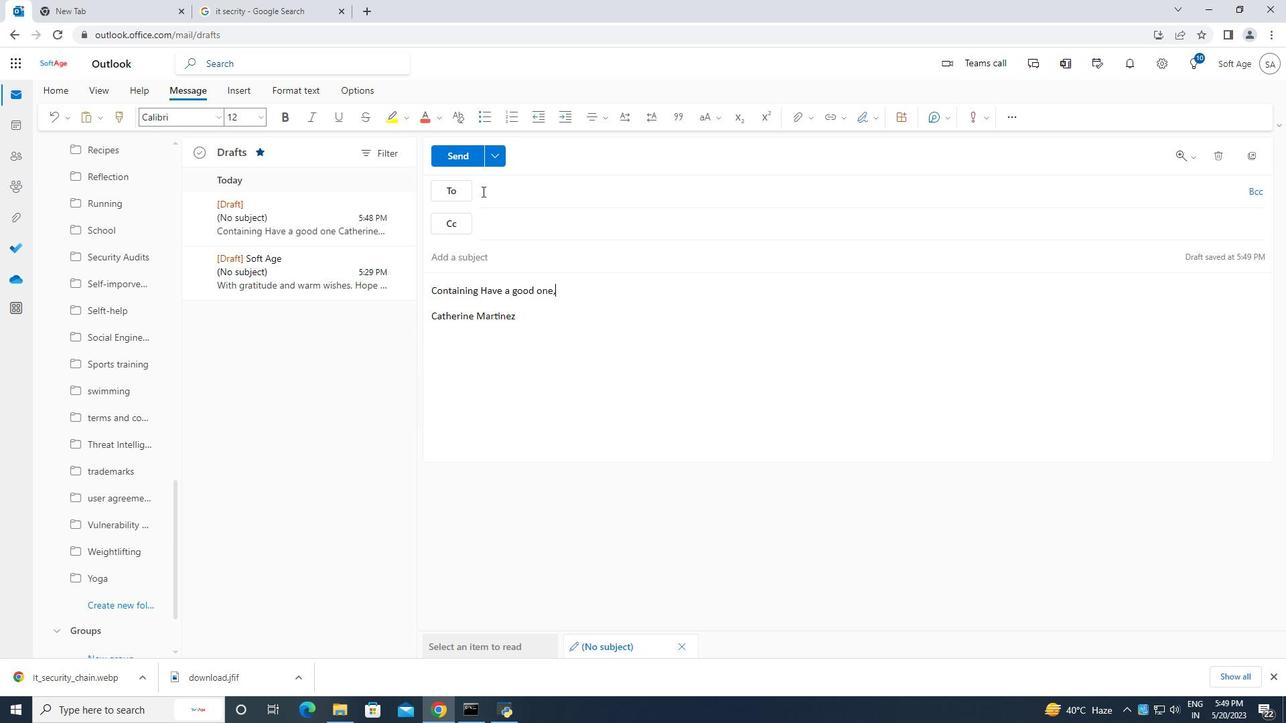 
Action: Mouse moved to (485, 193)
Screenshot: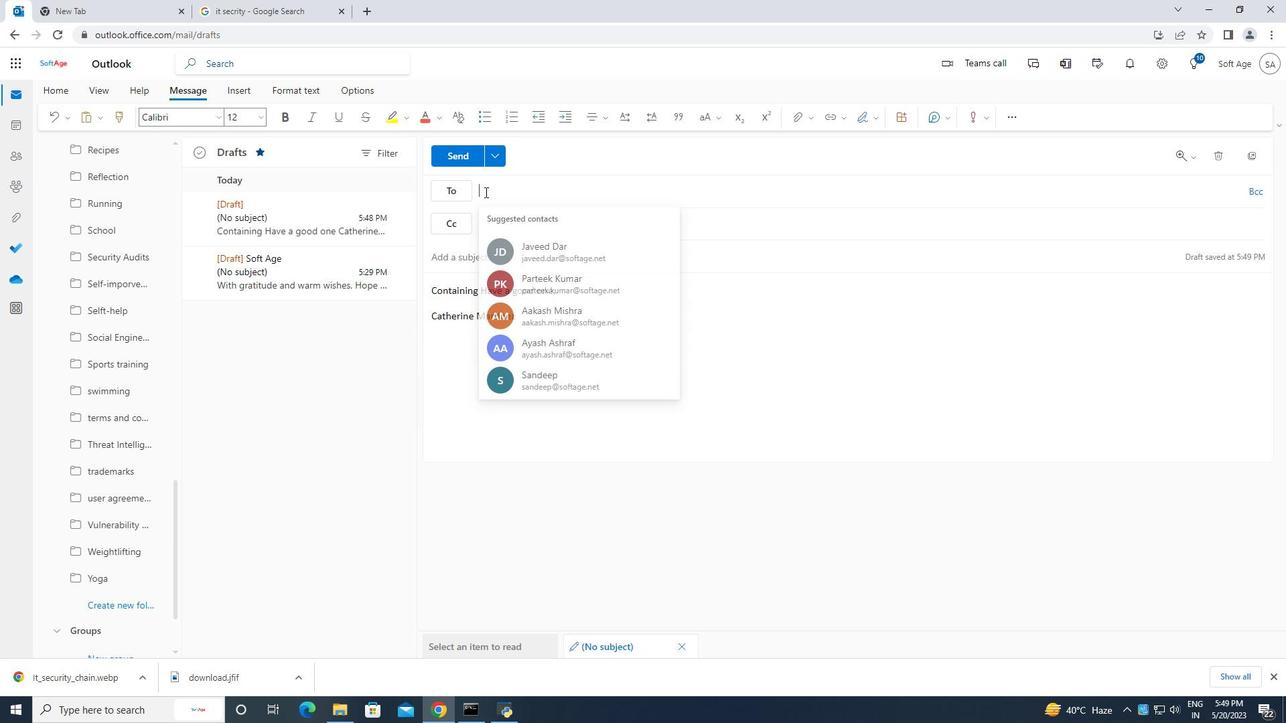 
Action: Key pressed so
Screenshot: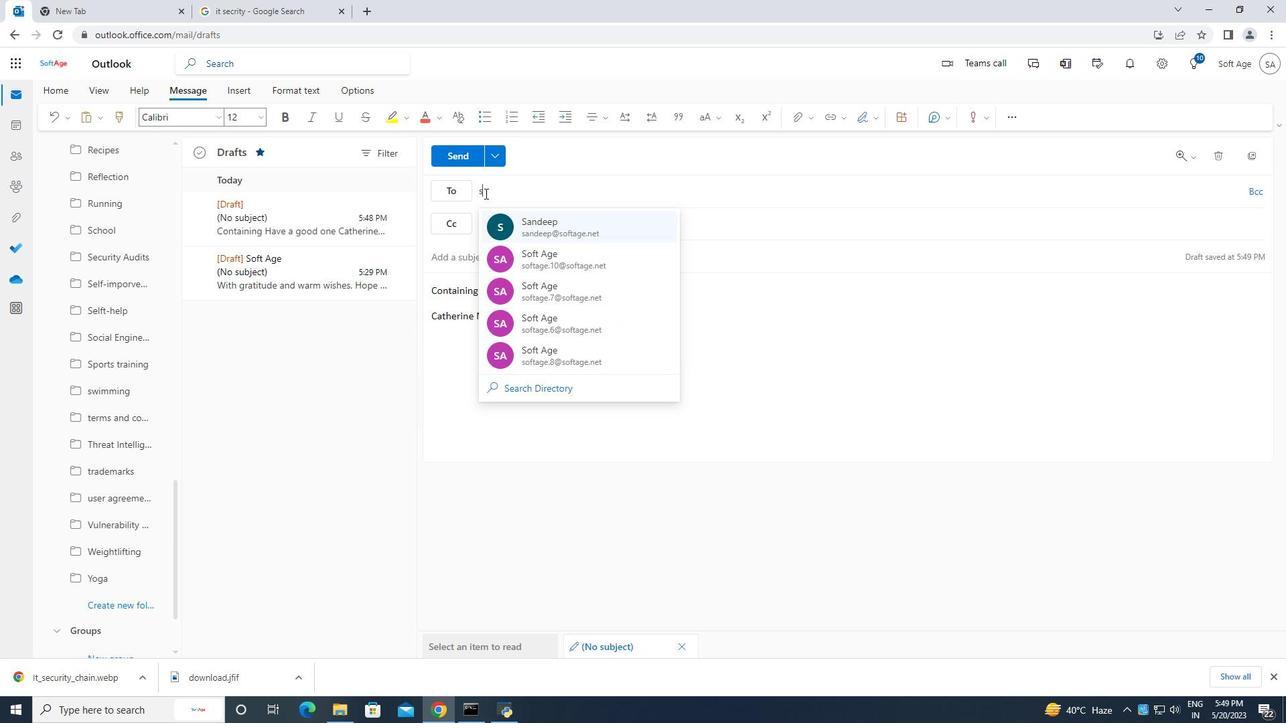 
Action: Mouse moved to (583, 221)
Screenshot: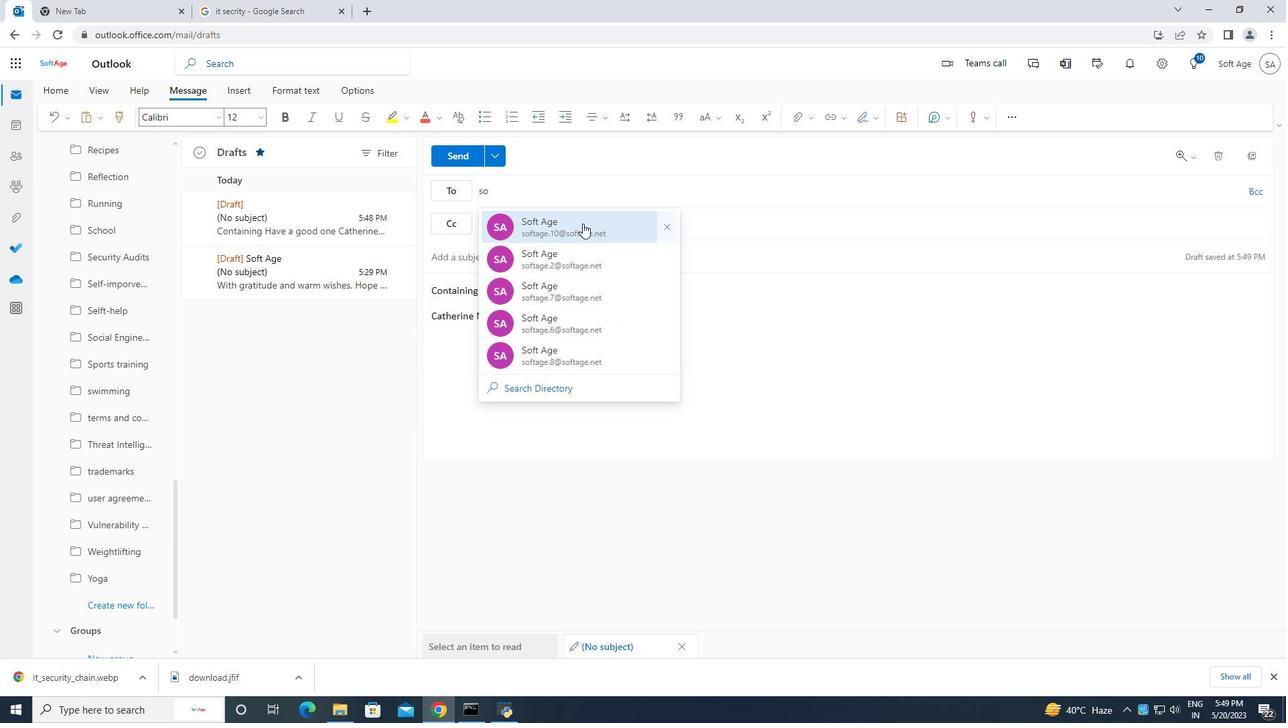 
Action: Mouse pressed left at (583, 221)
Screenshot: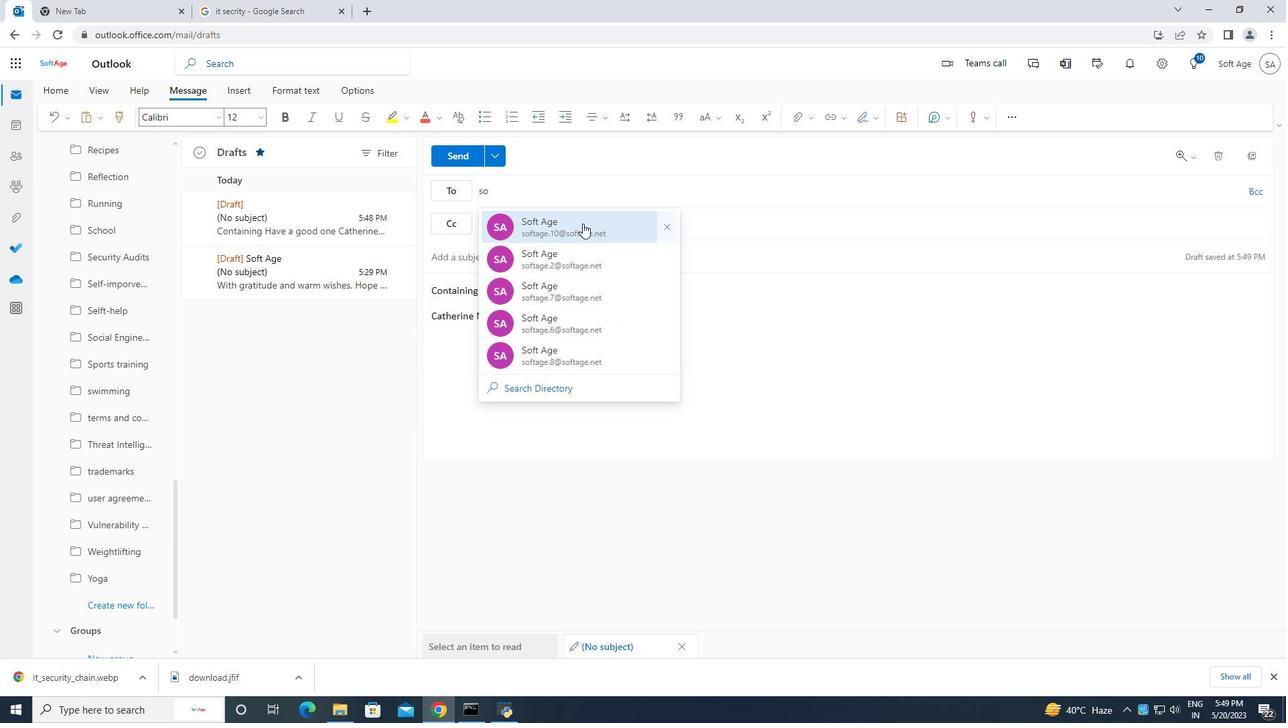
Action: Mouse moved to (142, 608)
Screenshot: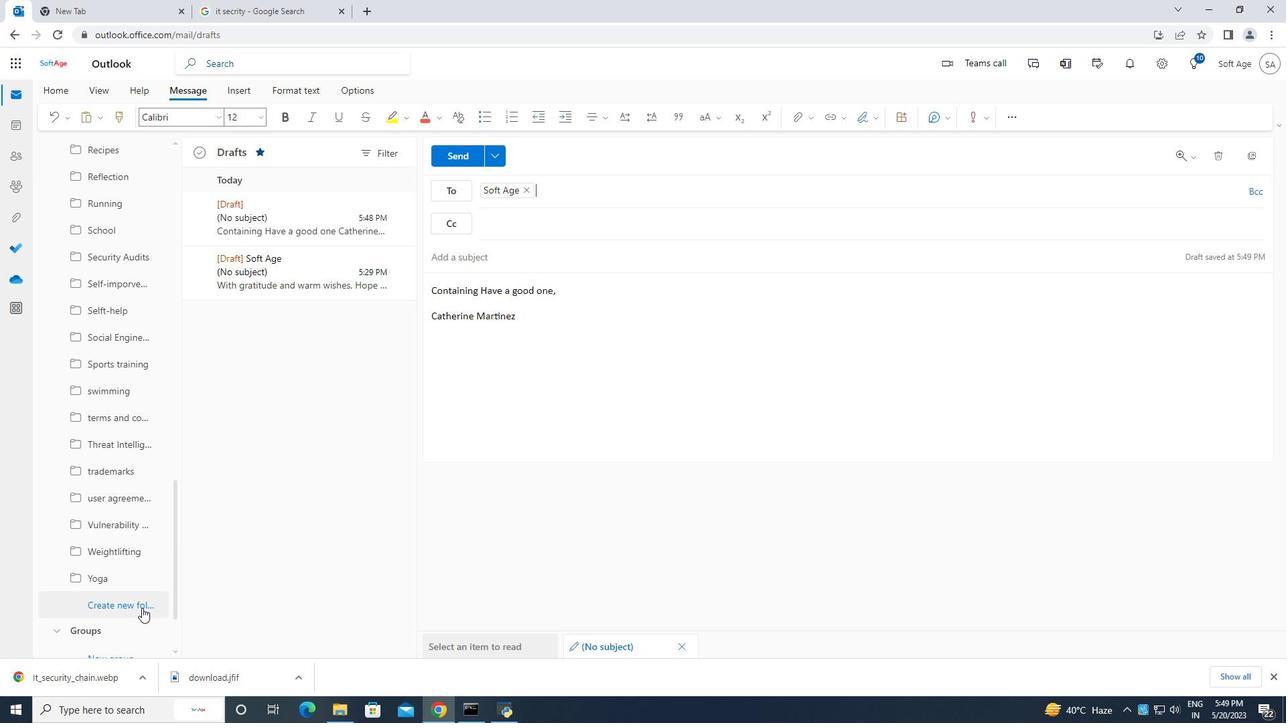 
Action: Mouse pressed left at (142, 608)
Screenshot: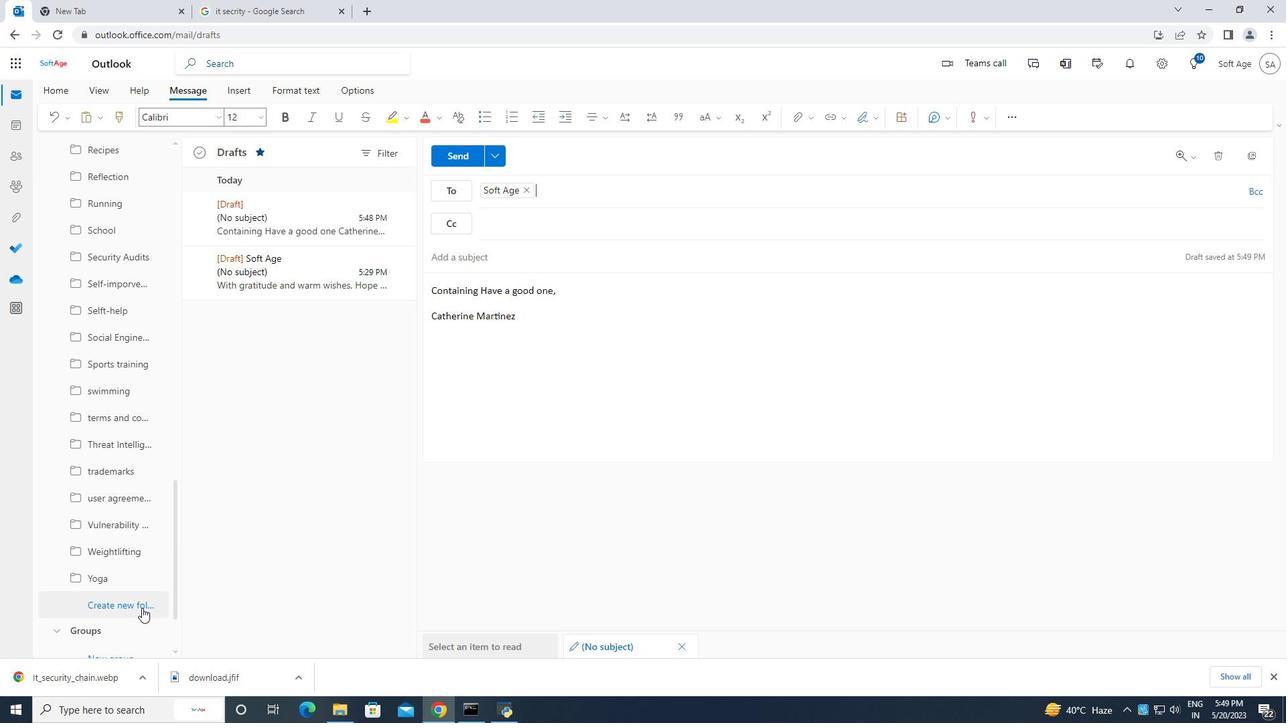 
Action: Mouse moved to (99, 603)
Screenshot: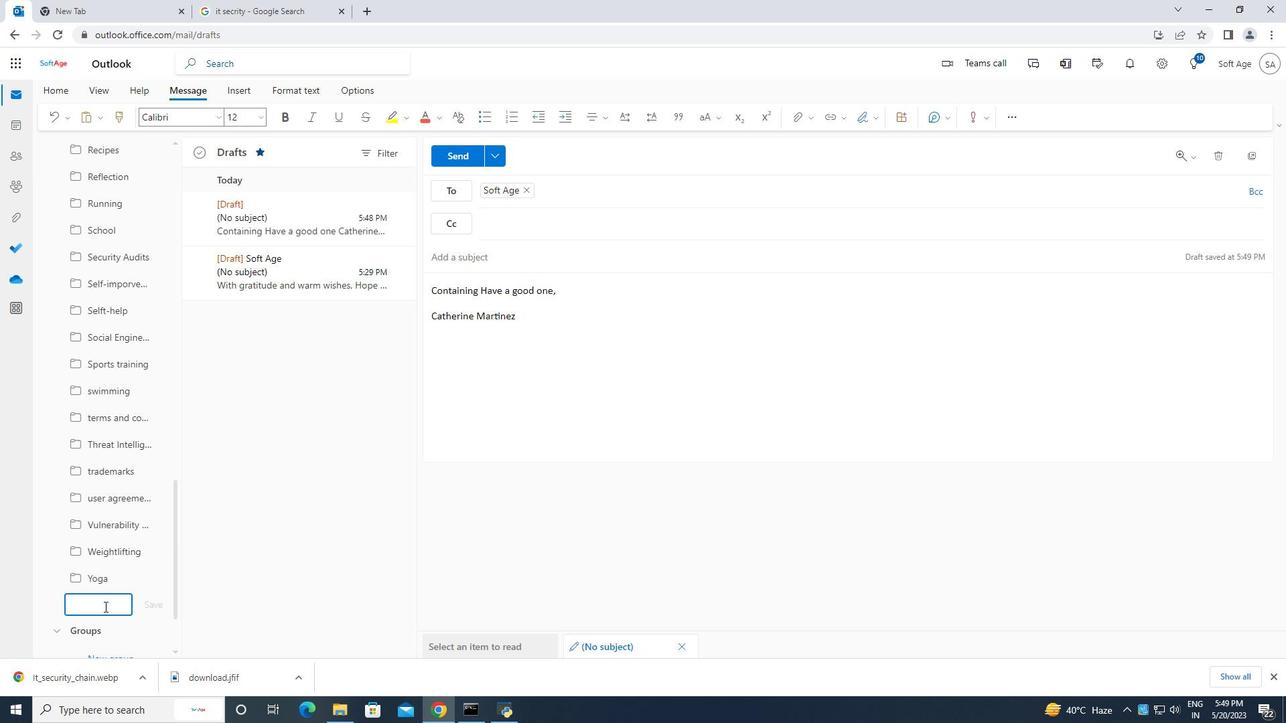 
Action: Key pressed public<Key.space>relations
Screenshot: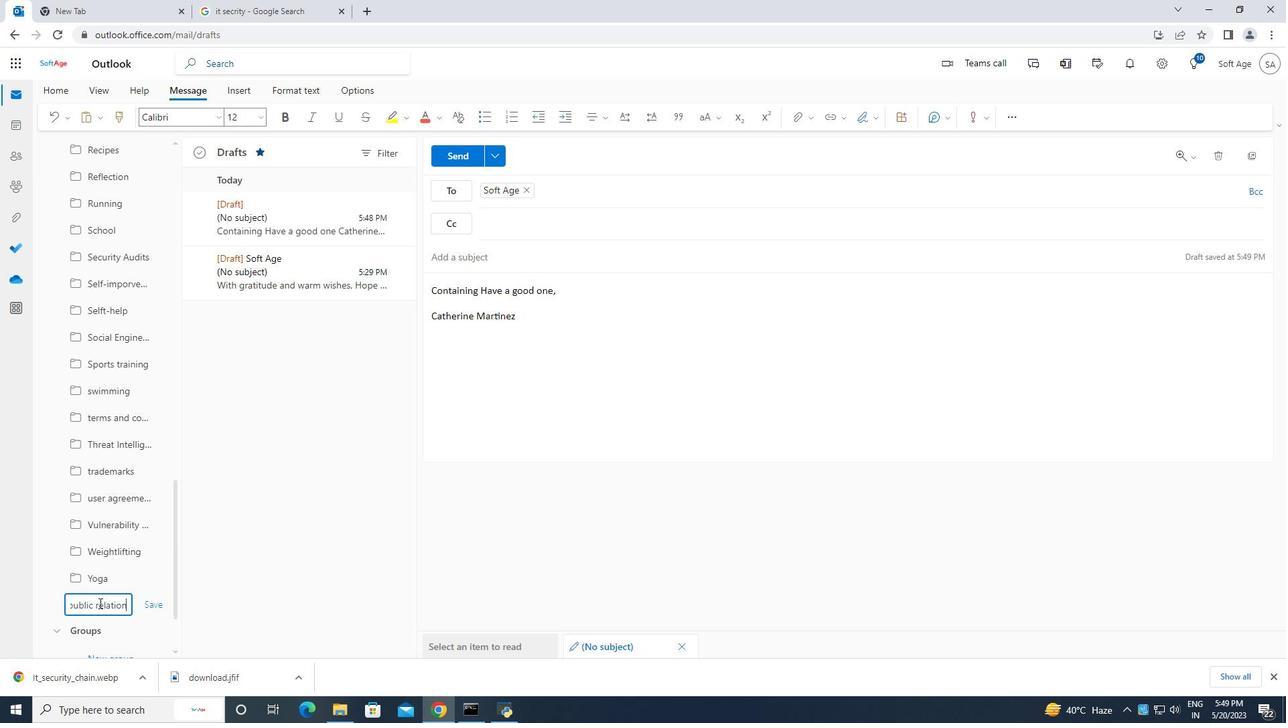 
Action: Mouse moved to (154, 606)
Screenshot: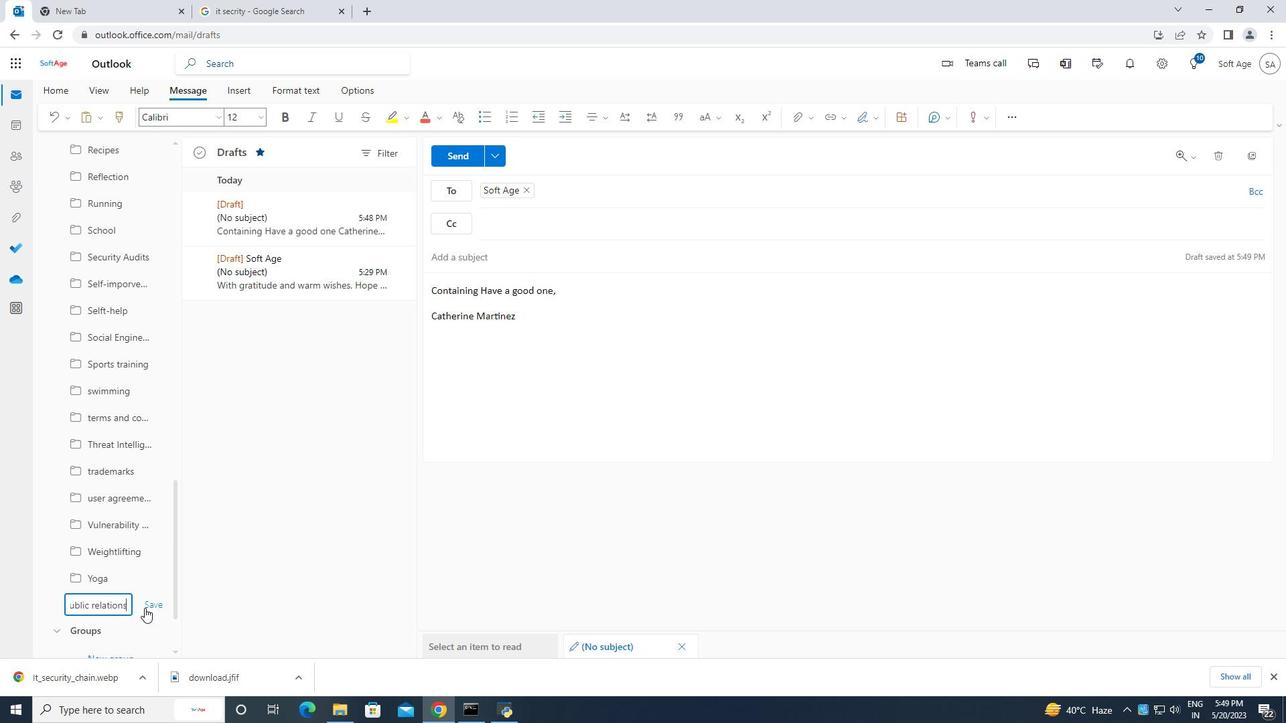 
Action: Mouse pressed left at (154, 606)
Screenshot: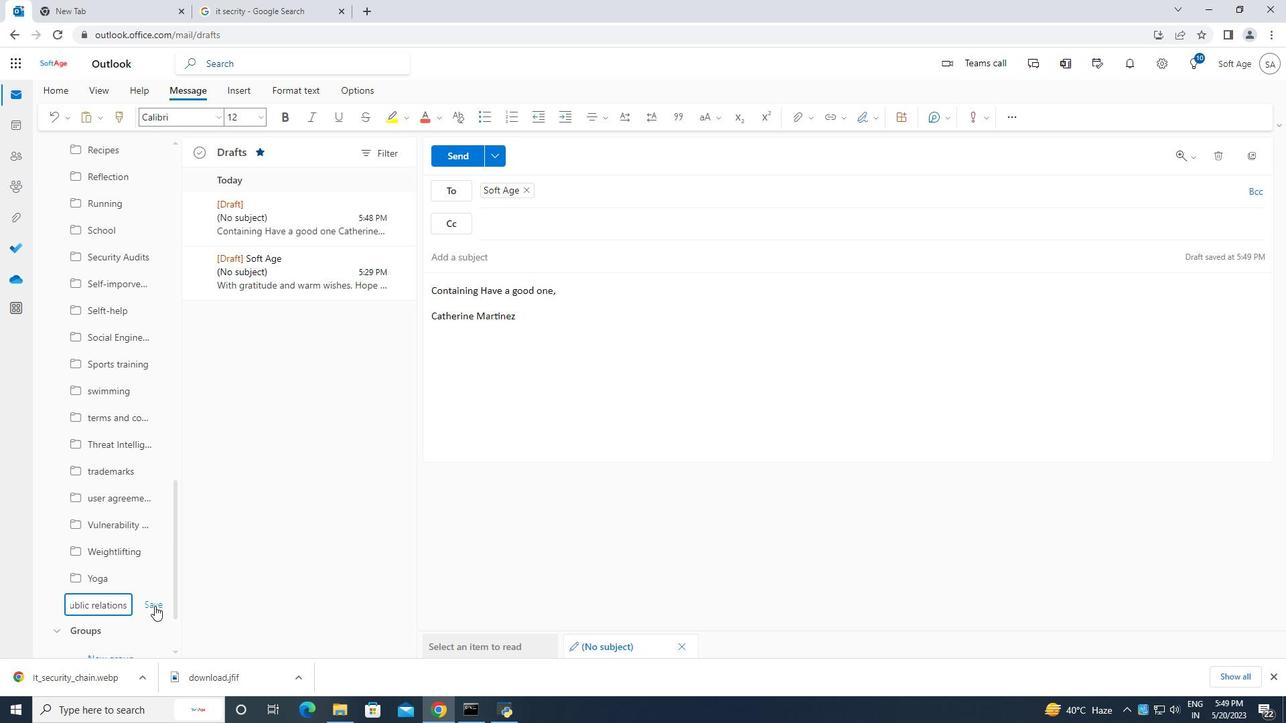 
Action: Mouse moved to (461, 154)
Screenshot: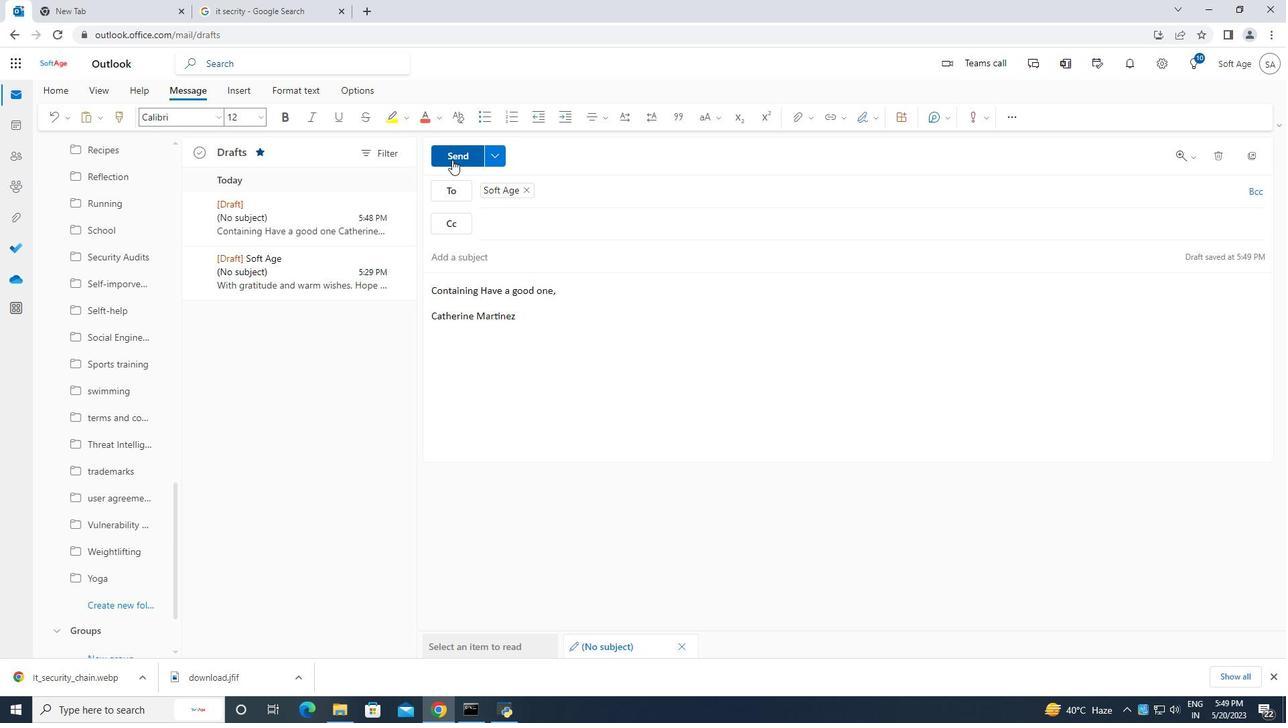 
Action: Mouse pressed left at (461, 154)
Screenshot: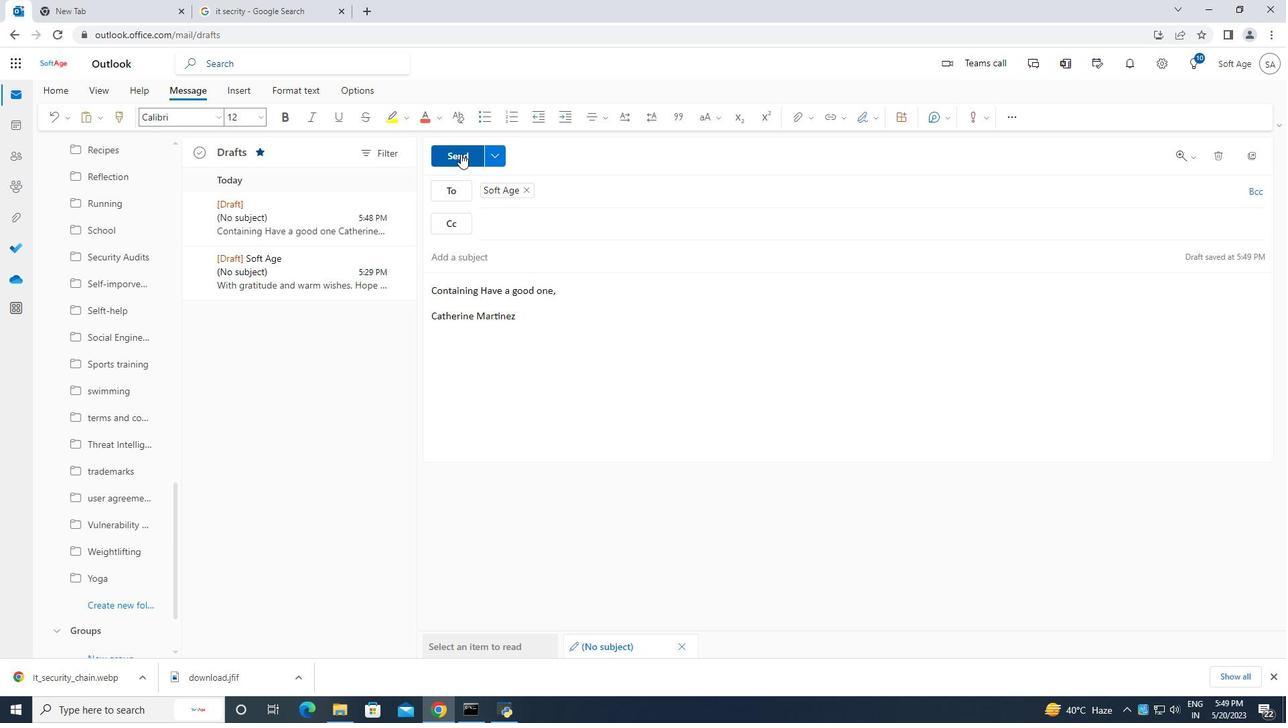 
Action: Mouse moved to (640, 384)
Screenshot: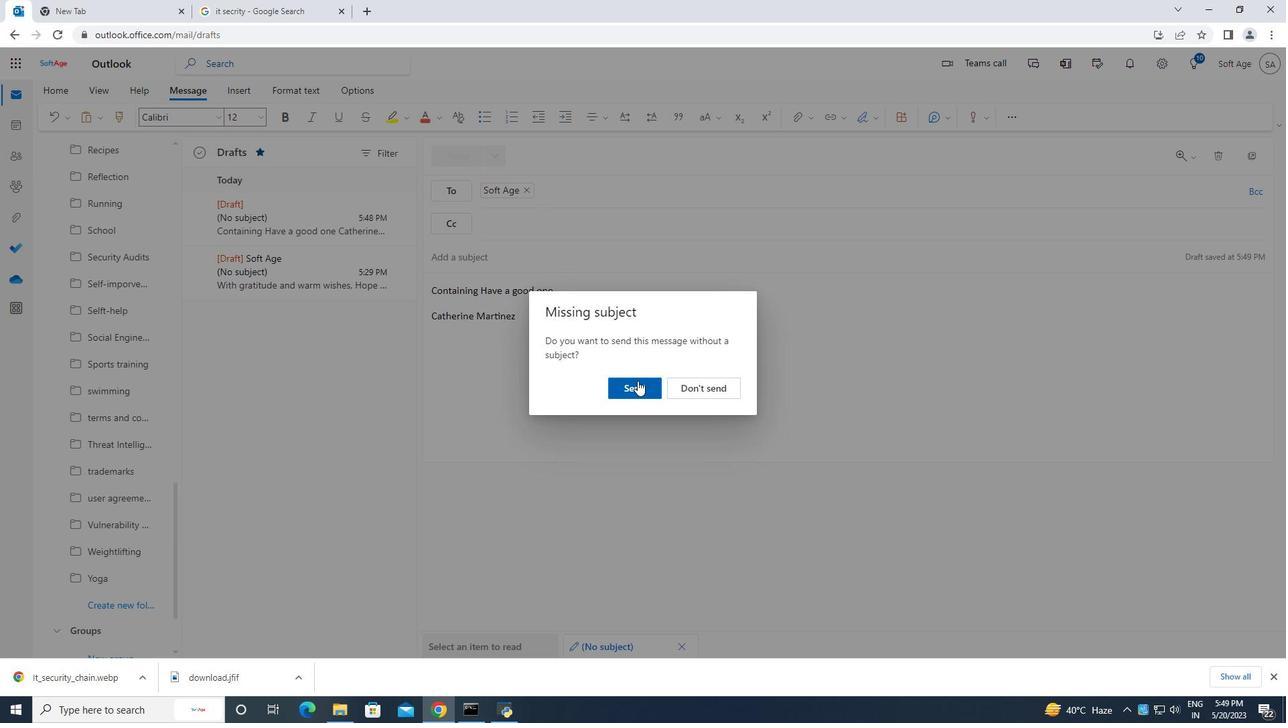 
Action: Mouse pressed left at (640, 384)
Screenshot: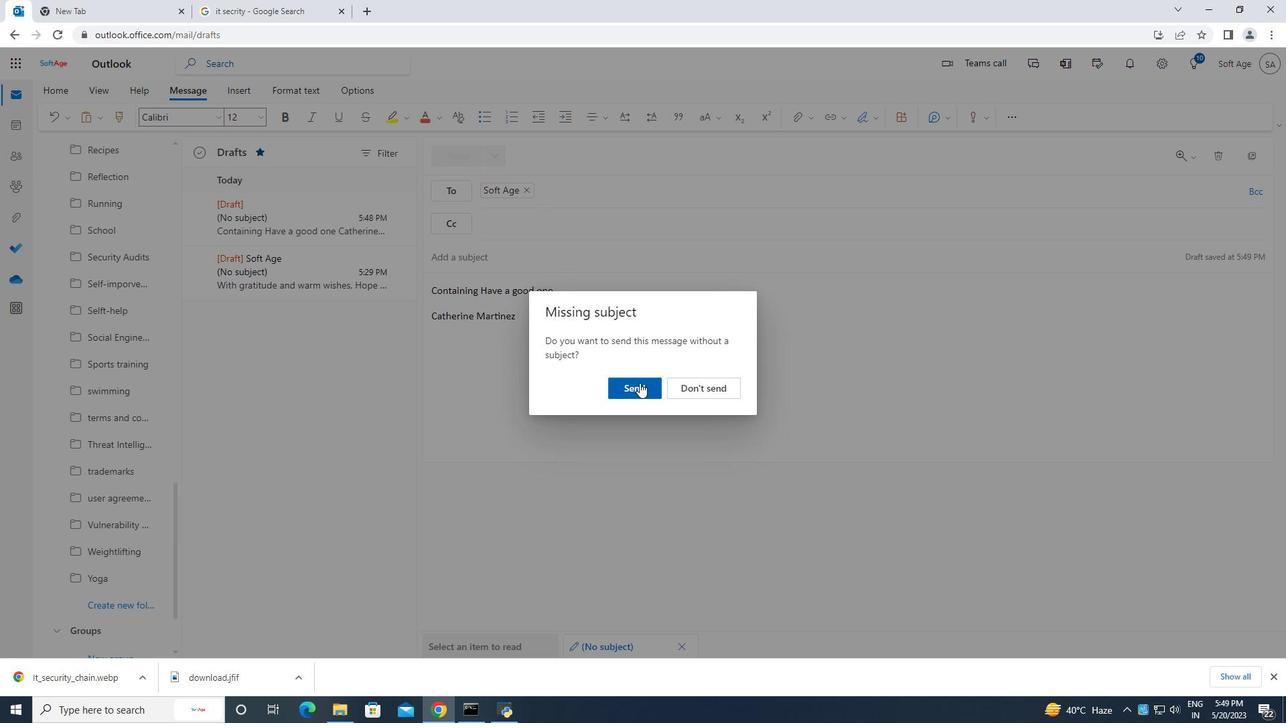 
Action: Mouse moved to (347, 327)
Screenshot: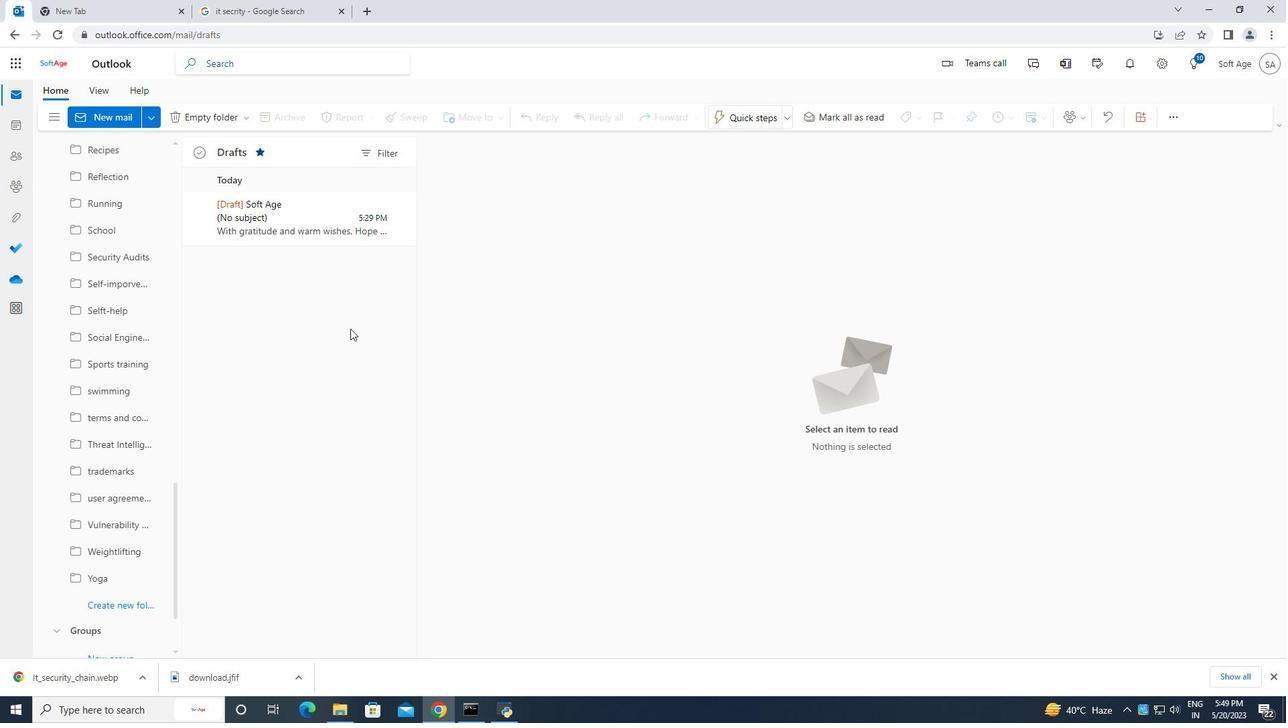 
